 Task: Create a rule from the Recommended list, Task Added to this Project -> add SubTasks in the project AtlasLine with SubTasks Gather and Analyse Requirements , Design and Implement Solution , System Test and UAT , Release to Production / Go Live
Action: Mouse moved to (273, 371)
Screenshot: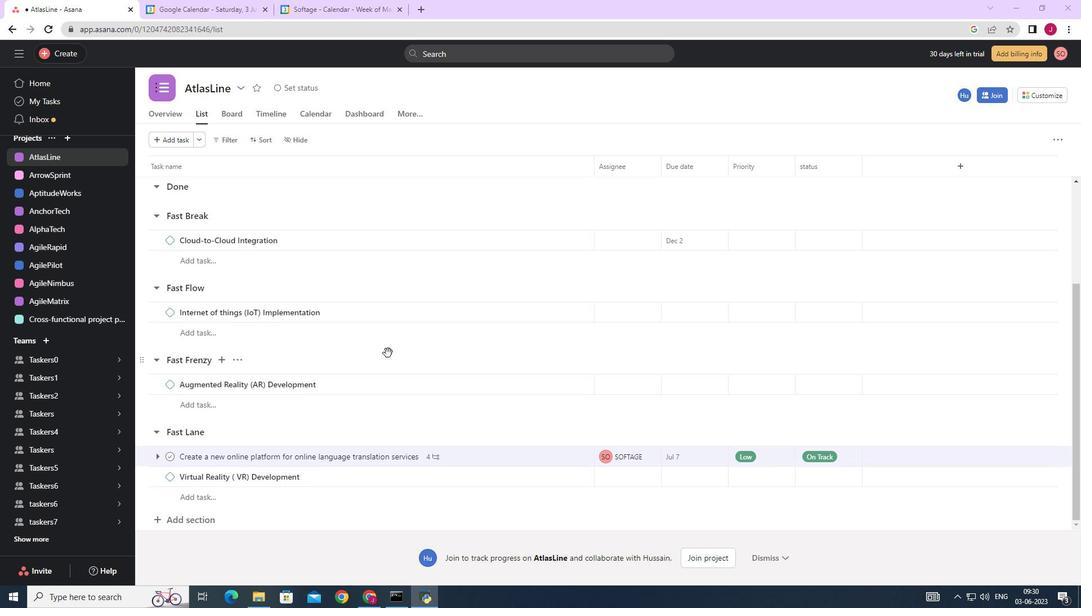 
Action: Mouse scrolled (273, 371) with delta (0, 0)
Screenshot: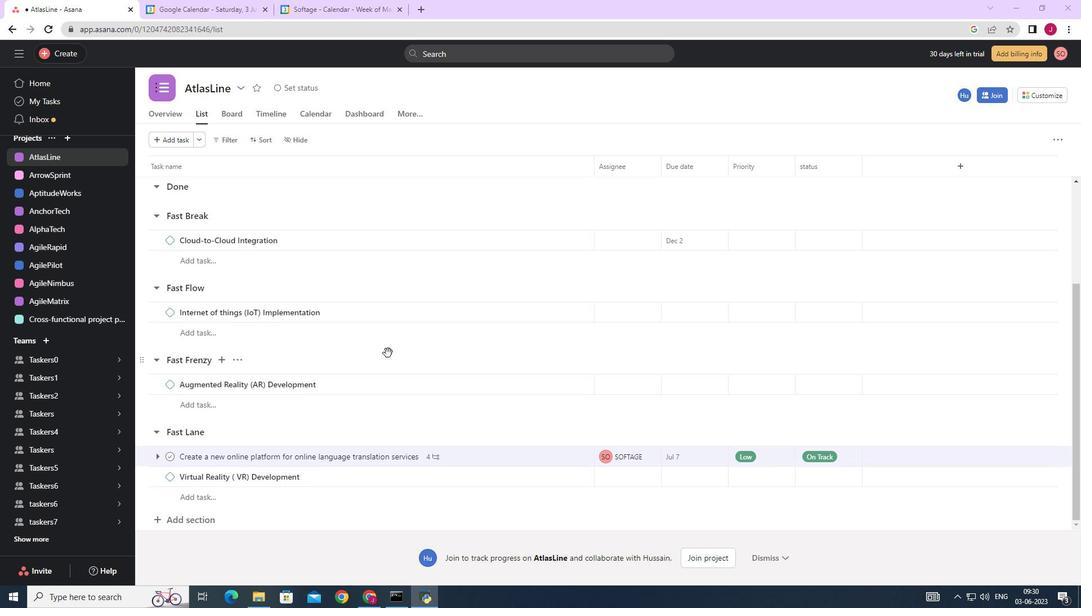 
Action: Mouse scrolled (273, 371) with delta (0, 0)
Screenshot: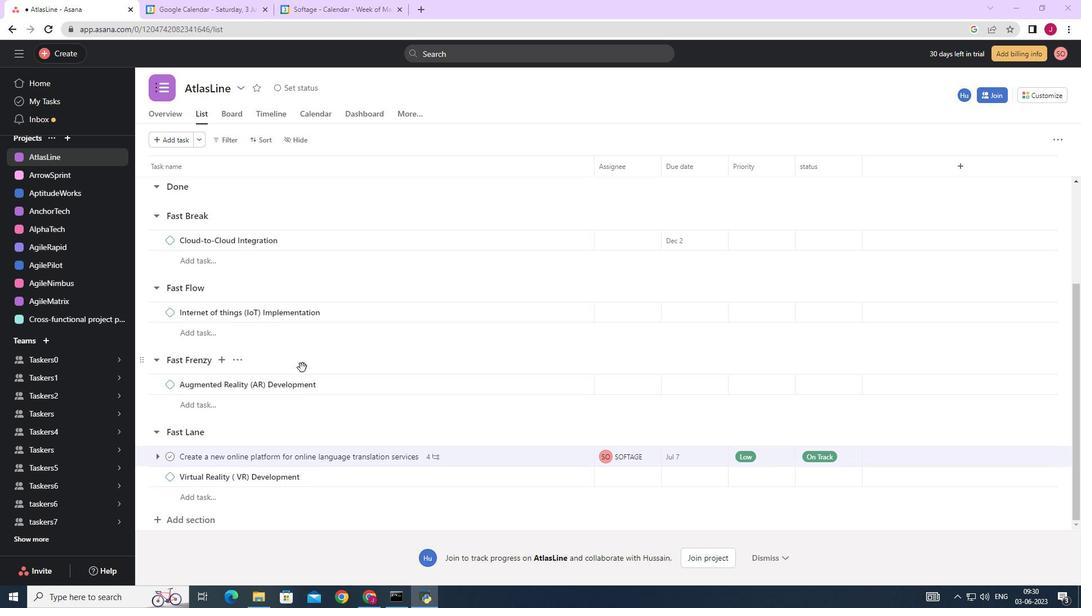 
Action: Mouse scrolled (273, 371) with delta (0, 0)
Screenshot: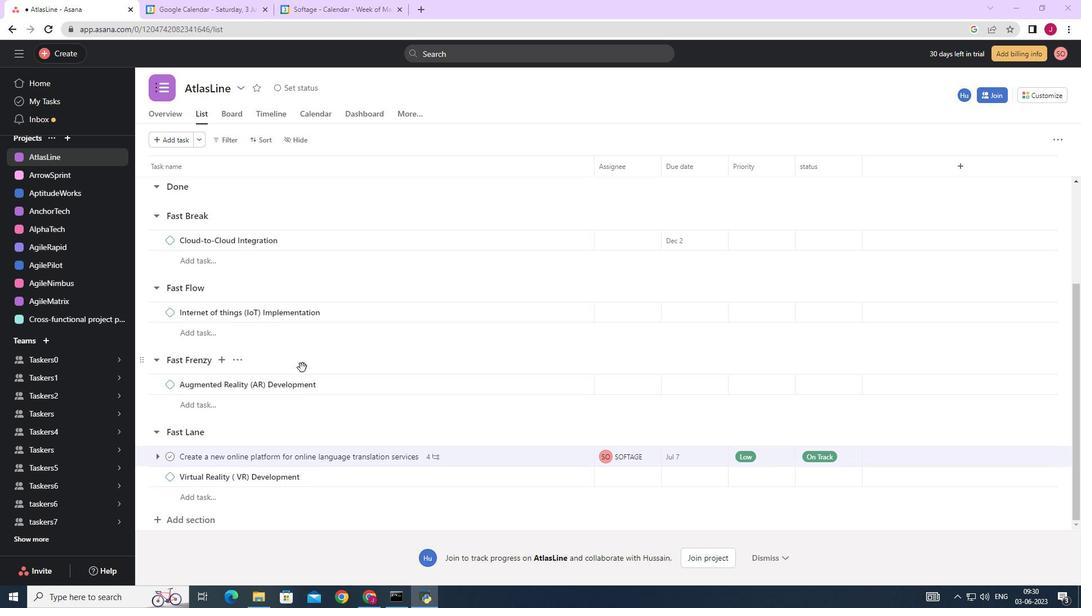 
Action: Mouse scrolled (273, 371) with delta (0, 0)
Screenshot: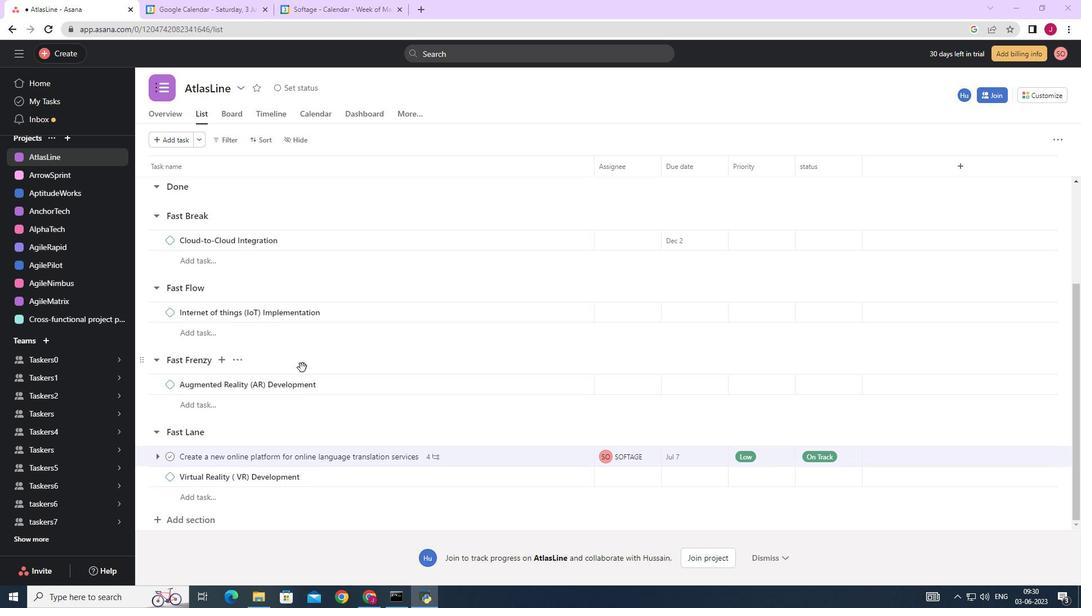 
Action: Mouse scrolled (273, 371) with delta (0, 0)
Screenshot: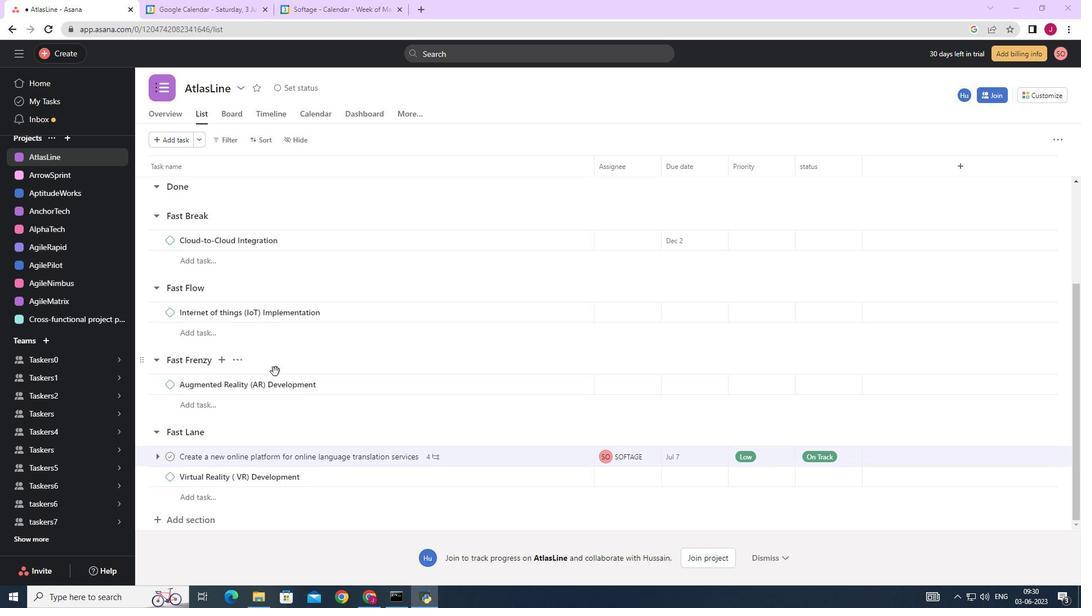 
Action: Mouse moved to (389, 366)
Screenshot: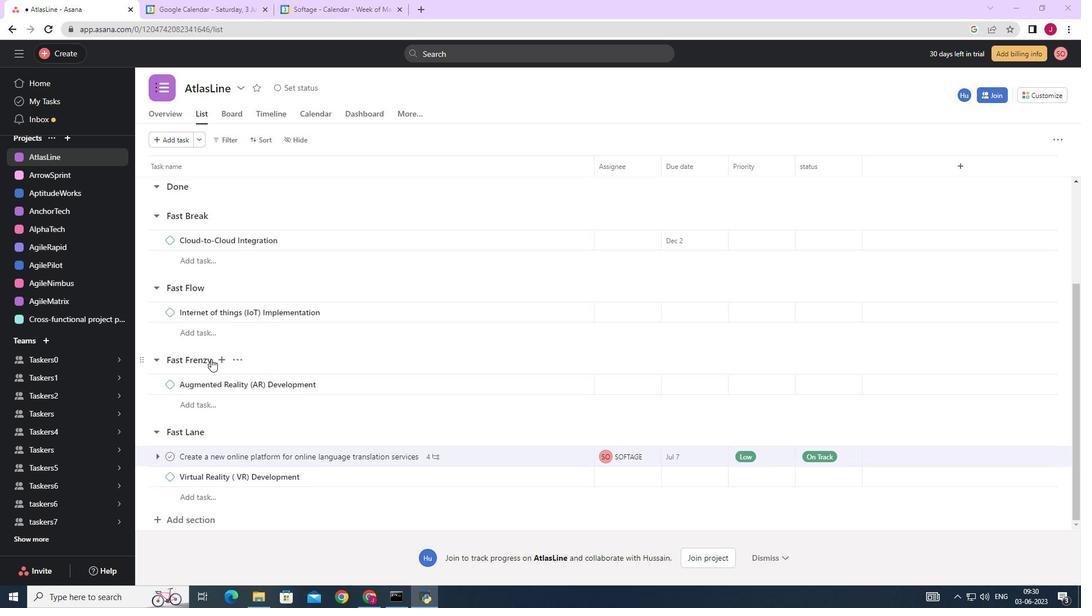 
Action: Mouse scrolled (389, 366) with delta (0, 0)
Screenshot: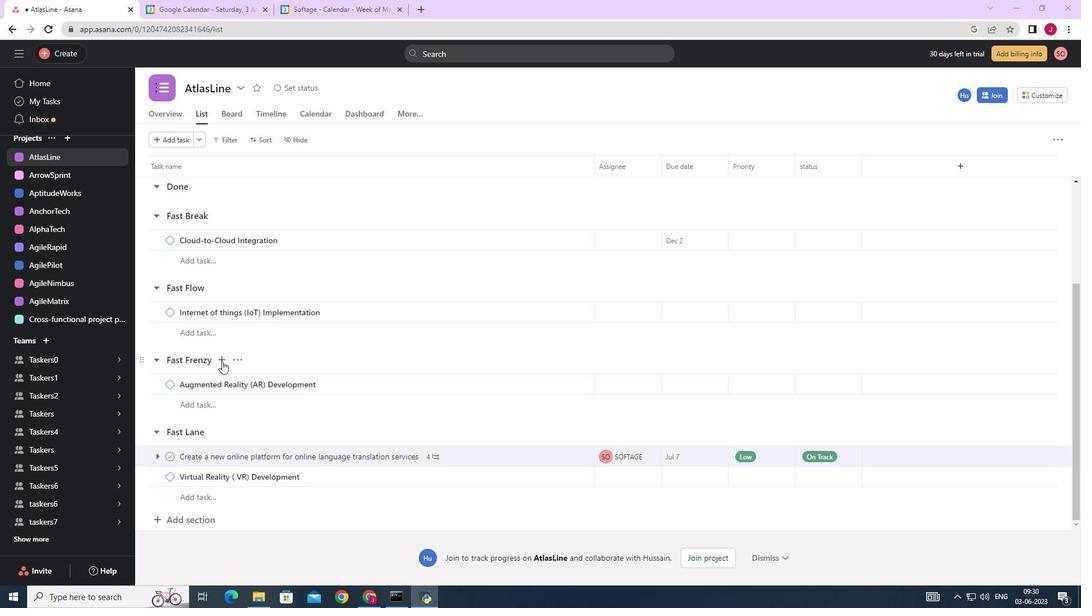 
Action: Mouse moved to (391, 364)
Screenshot: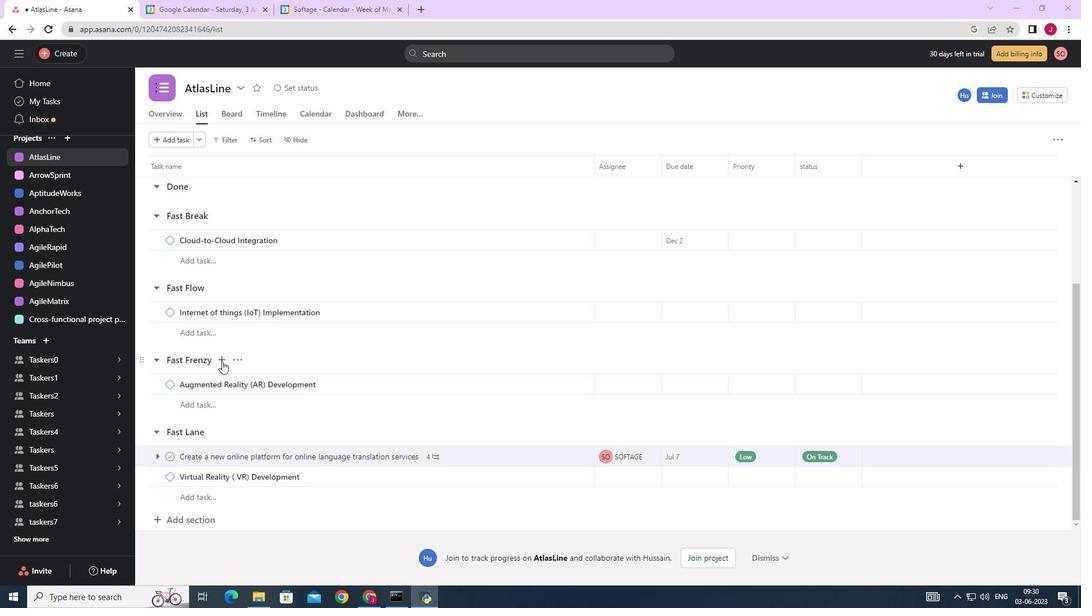 
Action: Mouse scrolled (390, 364) with delta (0, 0)
Screenshot: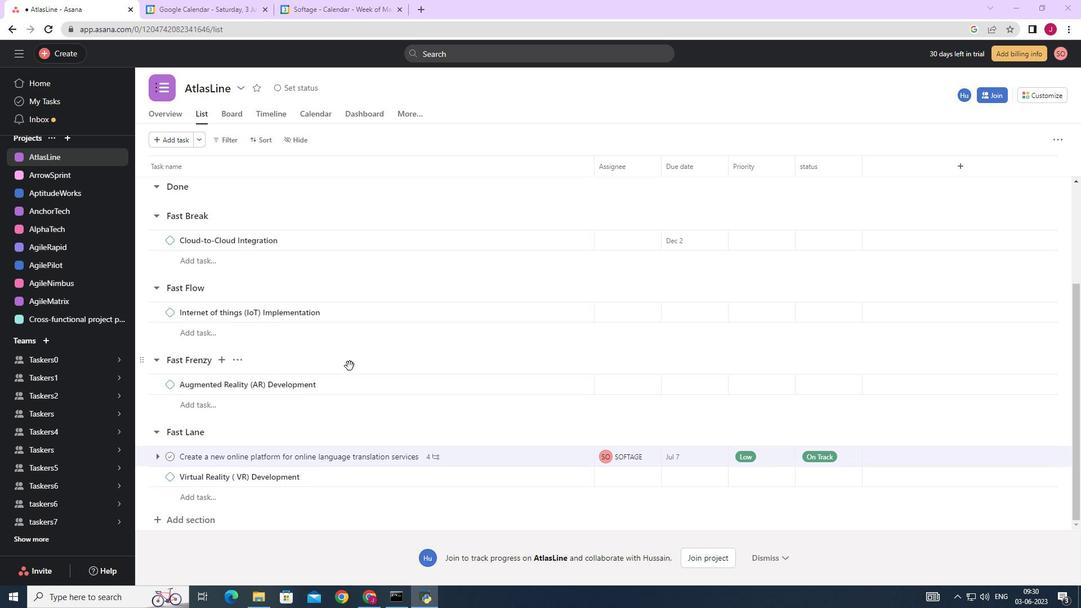 
Action: Mouse moved to (1039, 96)
Screenshot: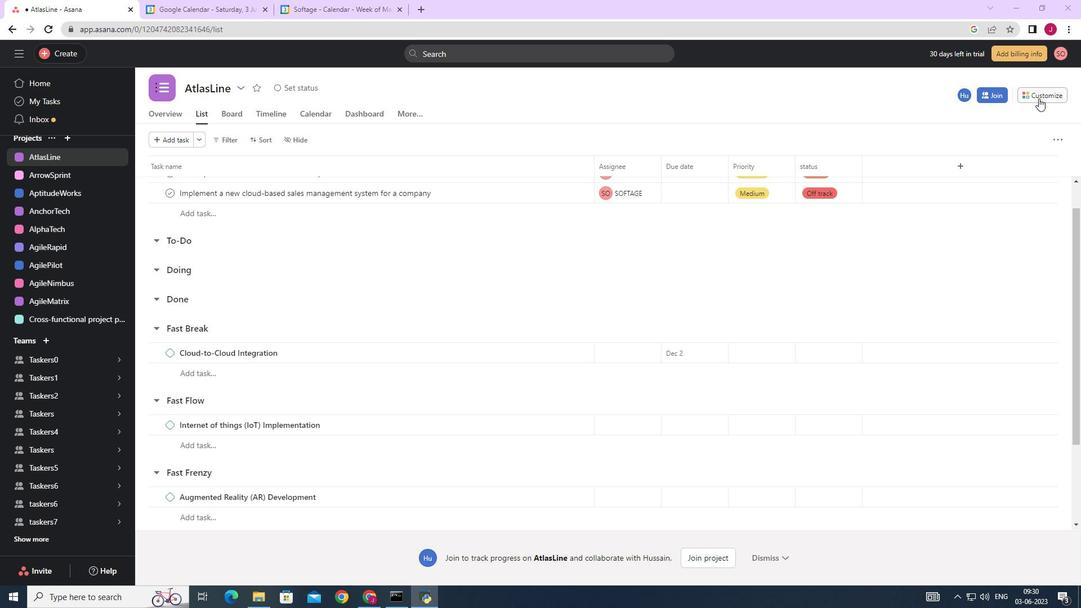 
Action: Mouse pressed left at (1039, 96)
Screenshot: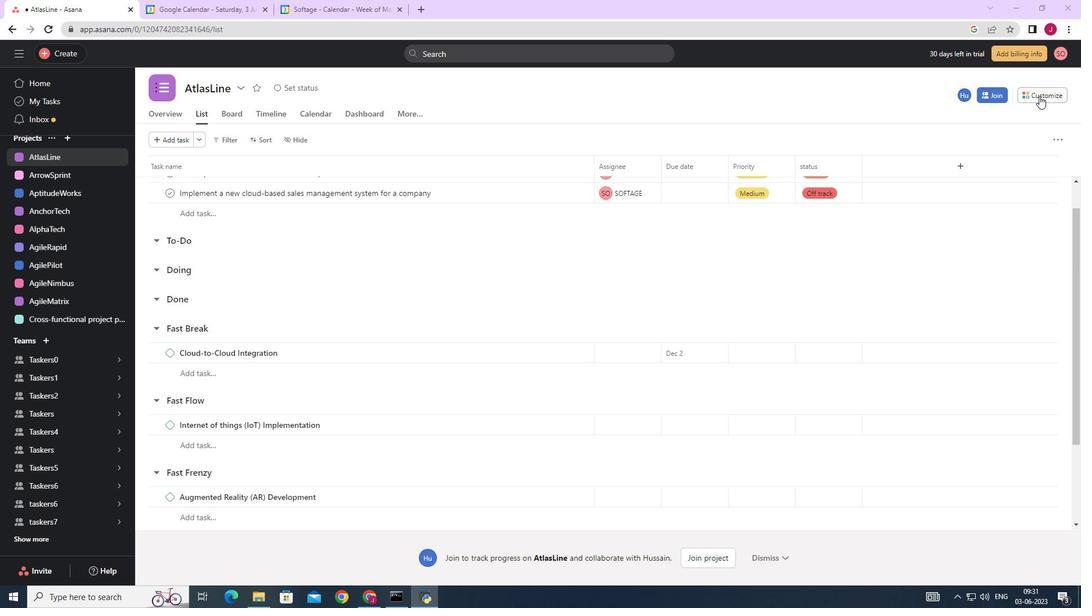 
Action: Mouse moved to (831, 250)
Screenshot: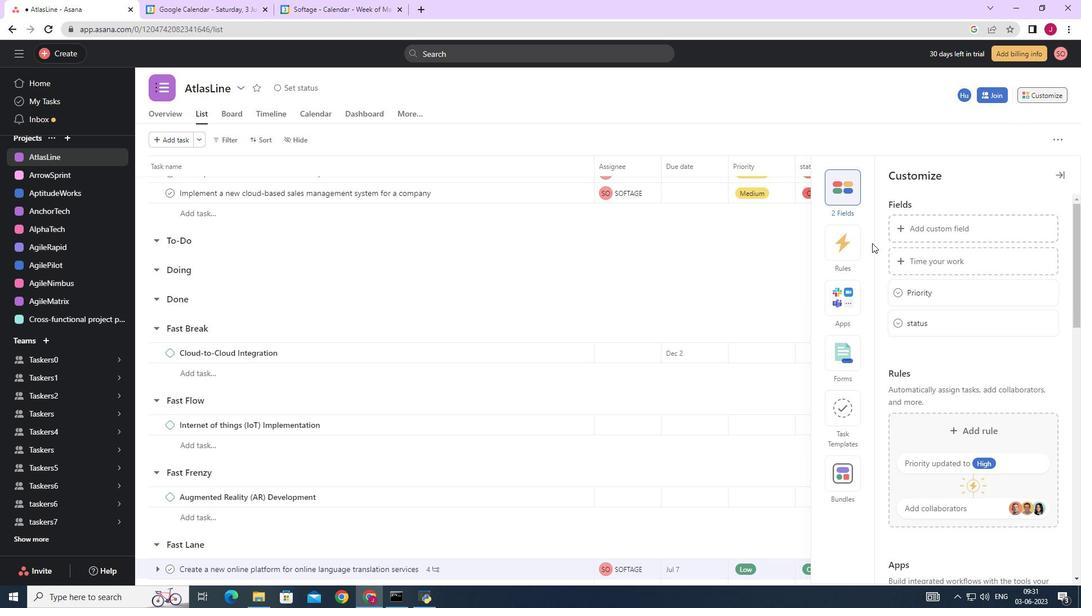 
Action: Mouse pressed left at (831, 250)
Screenshot: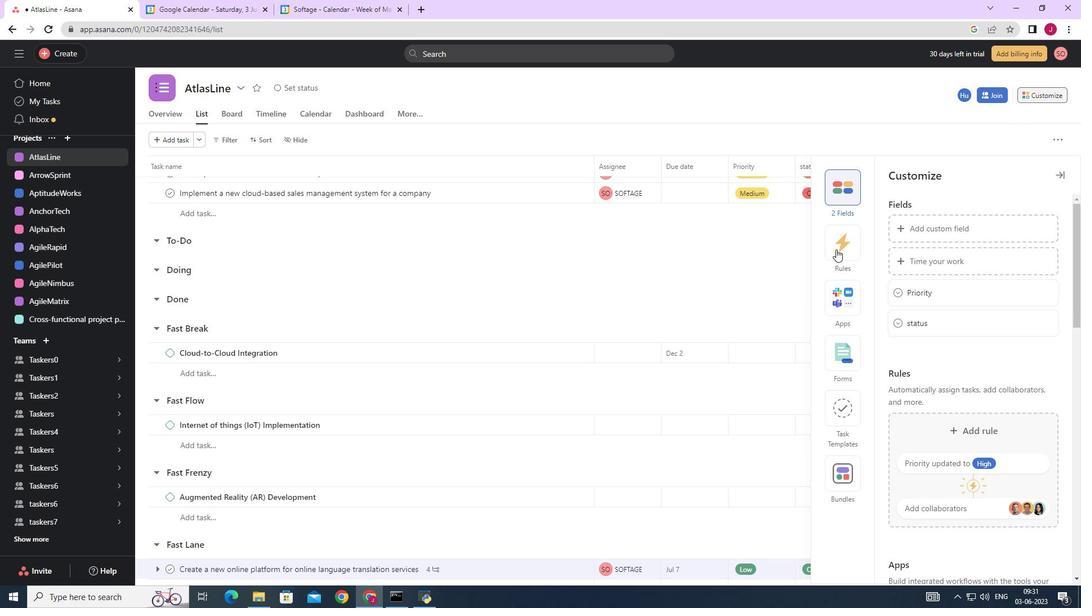 
Action: Mouse moved to (853, 249)
Screenshot: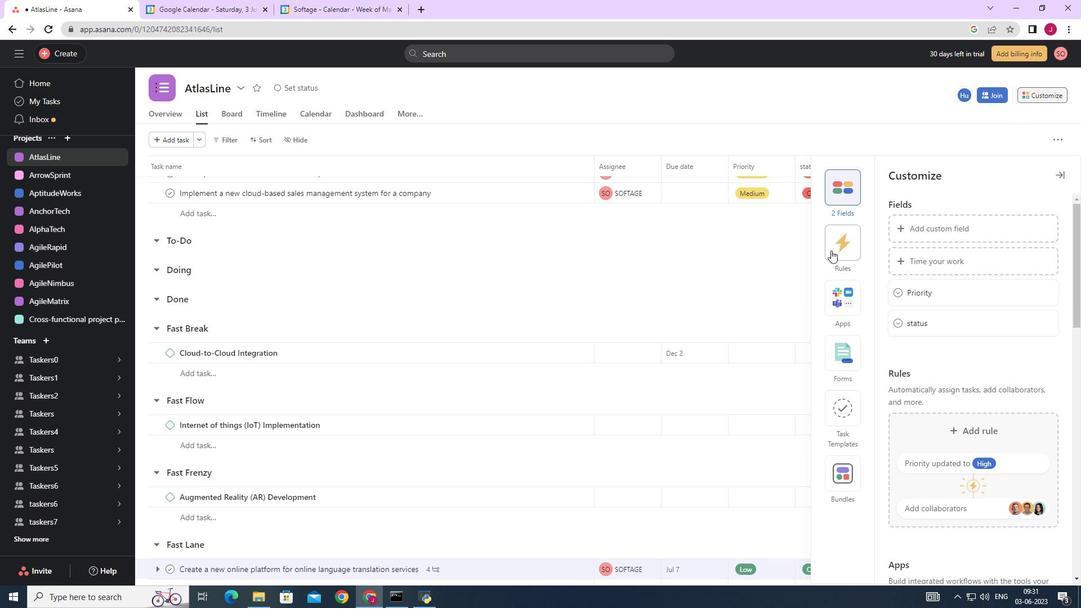 
Action: Mouse pressed left at (853, 249)
Screenshot: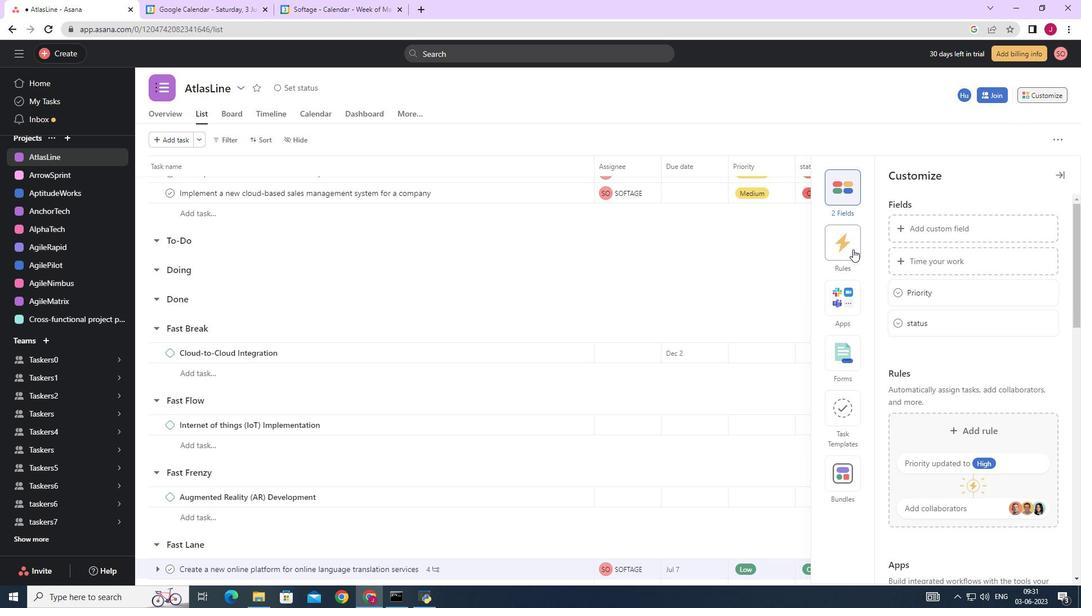 
Action: Mouse moved to (918, 262)
Screenshot: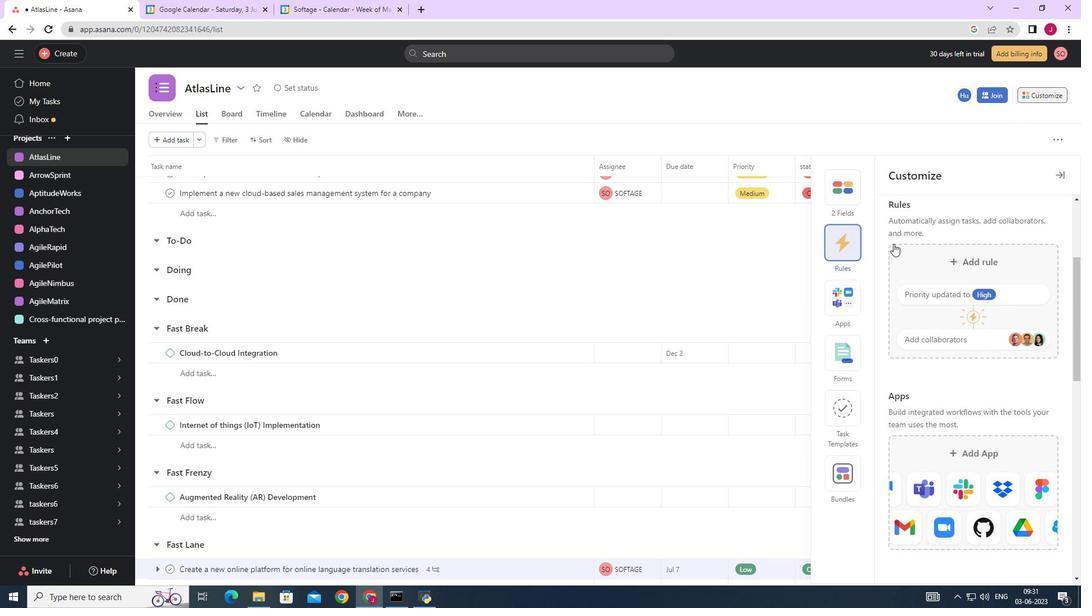 
Action: Mouse pressed left at (918, 262)
Screenshot: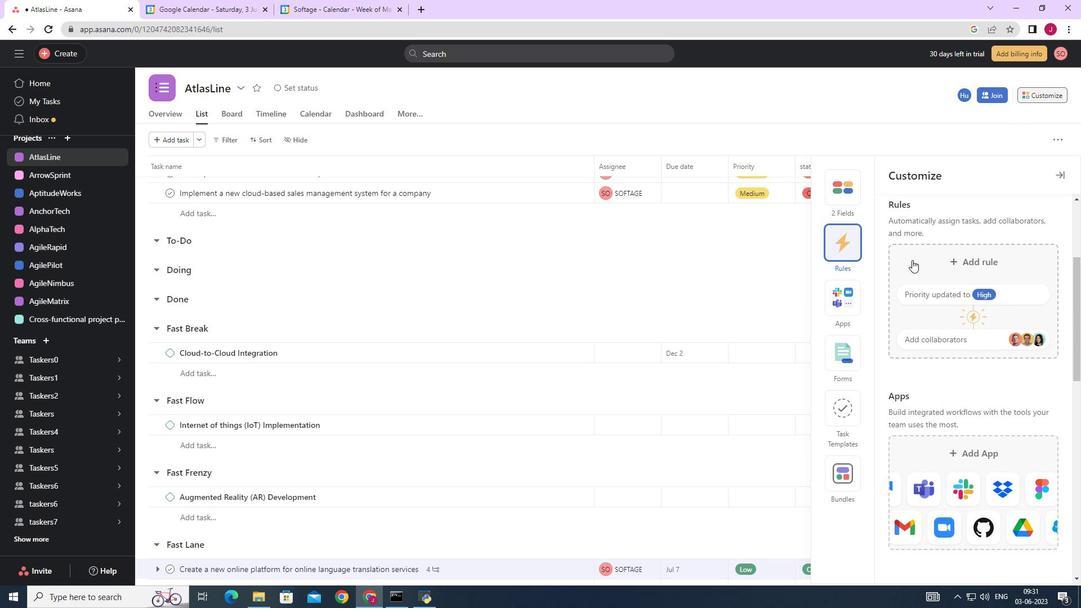 
Action: Mouse moved to (407, 186)
Screenshot: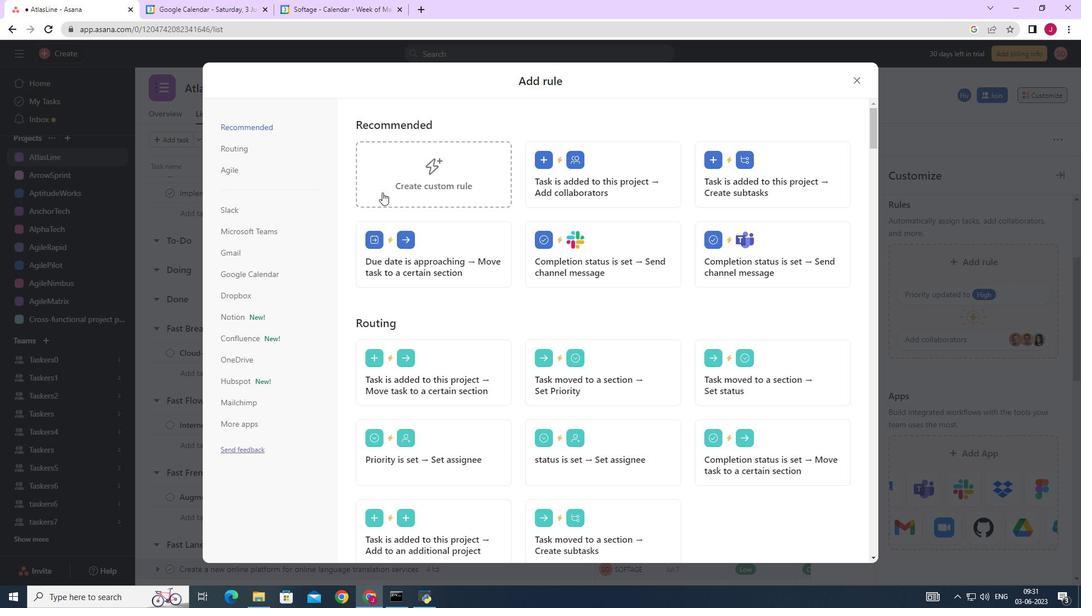 
Action: Mouse pressed left at (407, 186)
Screenshot: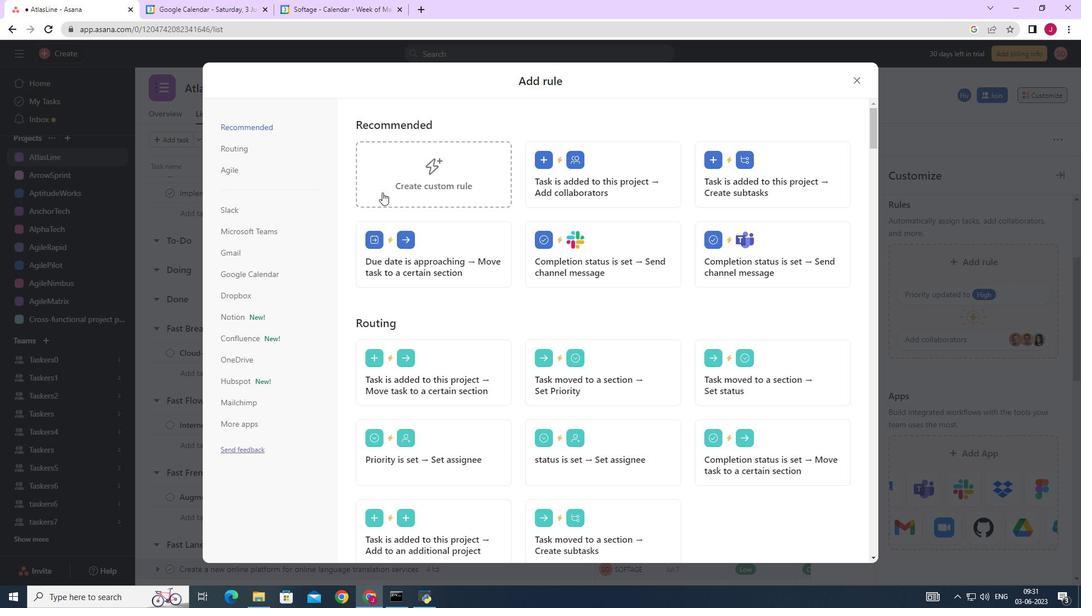 
Action: Mouse moved to (498, 279)
Screenshot: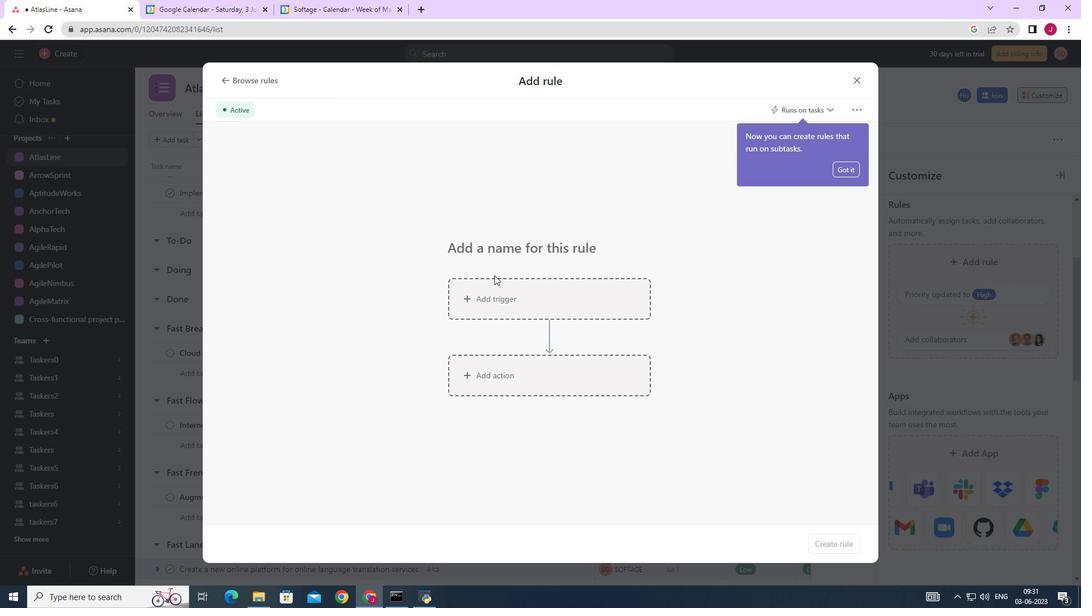 
Action: Mouse pressed left at (498, 279)
Screenshot: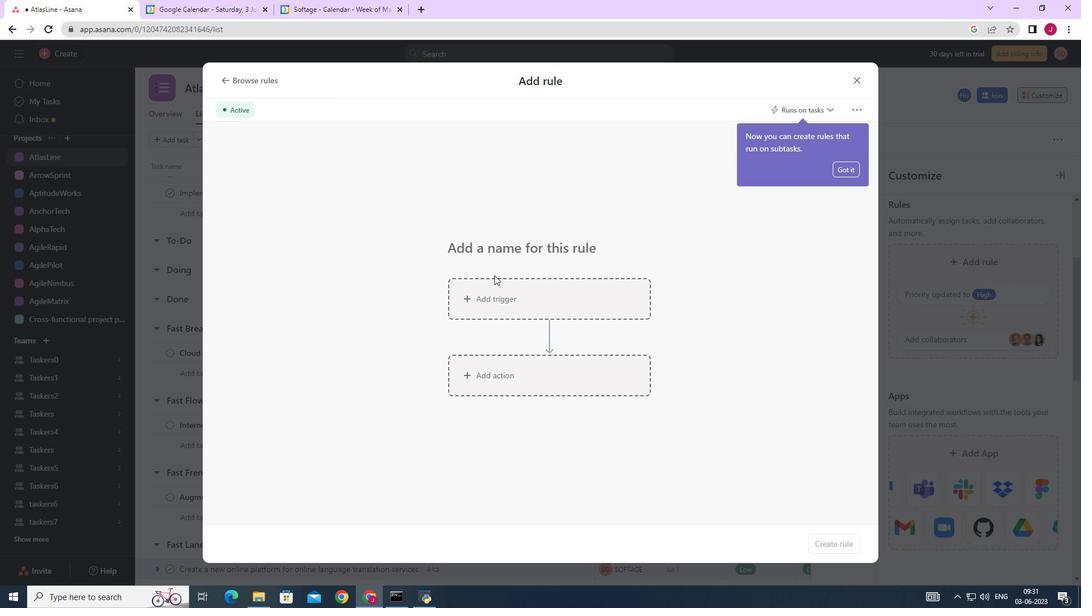 
Action: Mouse moved to (500, 385)
Screenshot: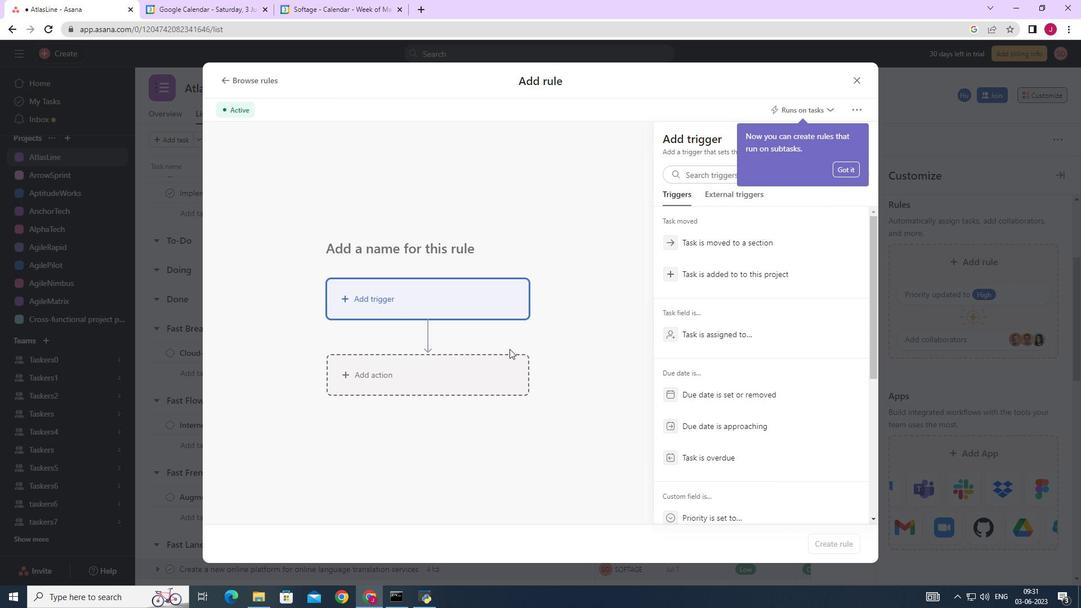 
Action: Mouse pressed left at (500, 385)
Screenshot: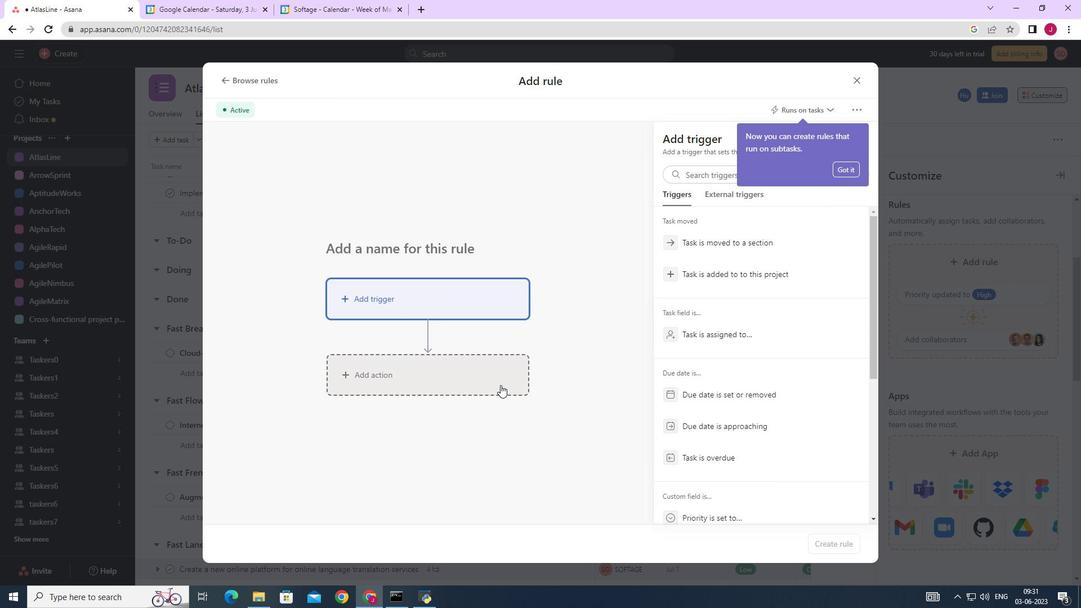 
Action: Mouse moved to (724, 329)
Screenshot: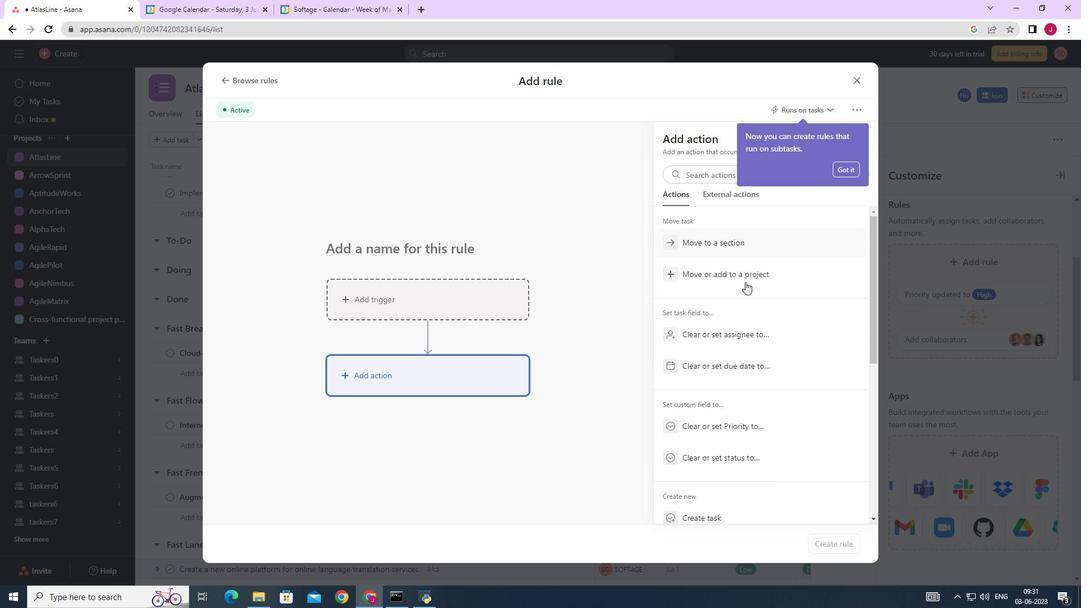 
Action: Mouse scrolled (724, 328) with delta (0, 0)
Screenshot: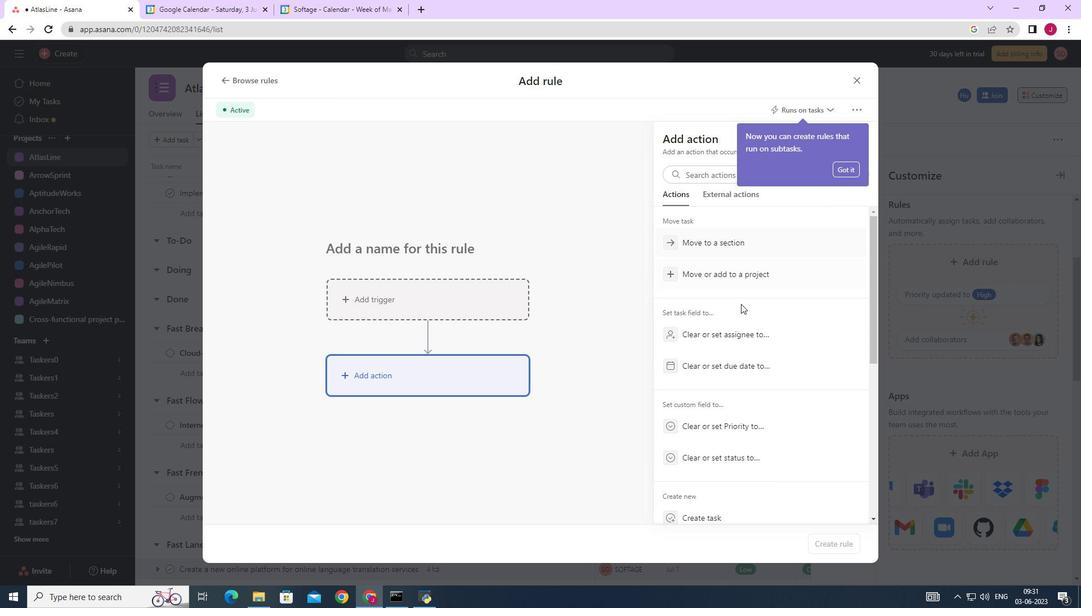 
Action: Mouse scrolled (724, 328) with delta (0, 0)
Screenshot: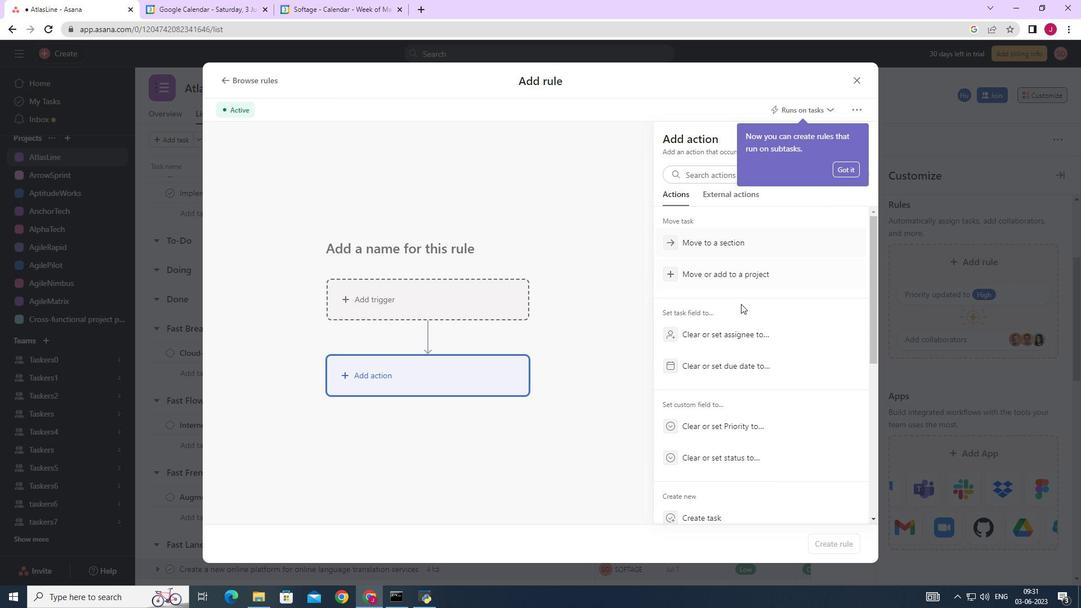 
Action: Mouse scrolled (724, 328) with delta (0, 0)
Screenshot: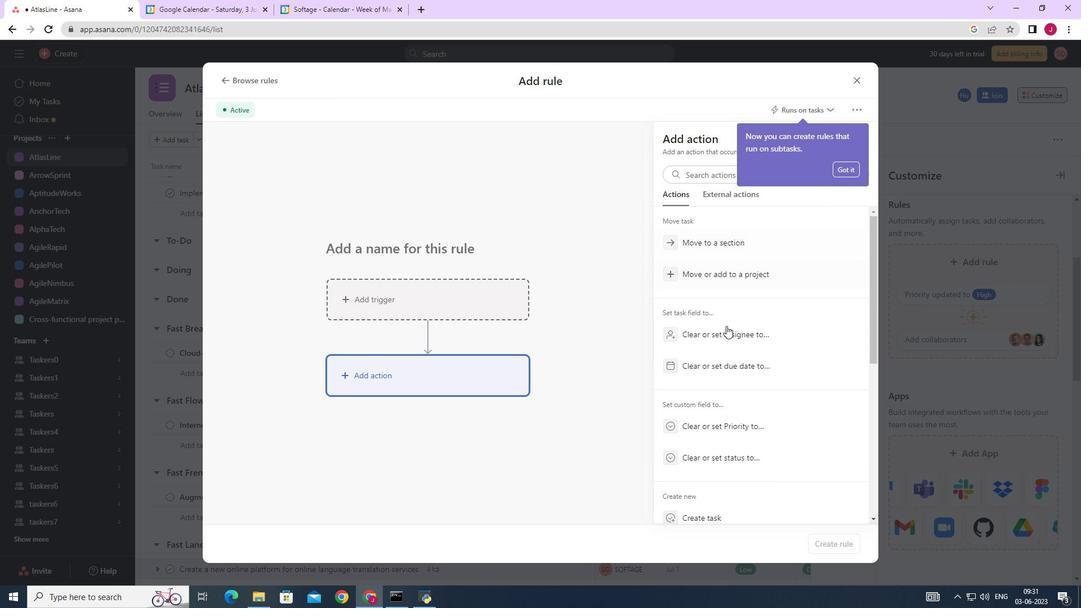 
Action: Mouse moved to (723, 330)
Screenshot: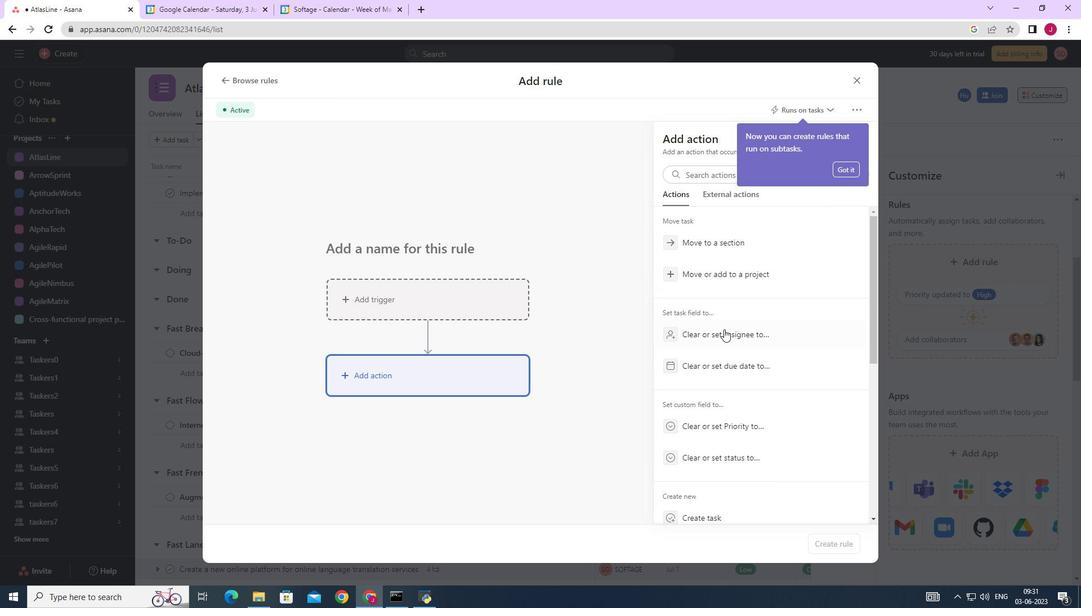 
Action: Mouse scrolled (724, 329) with delta (0, 0)
Screenshot: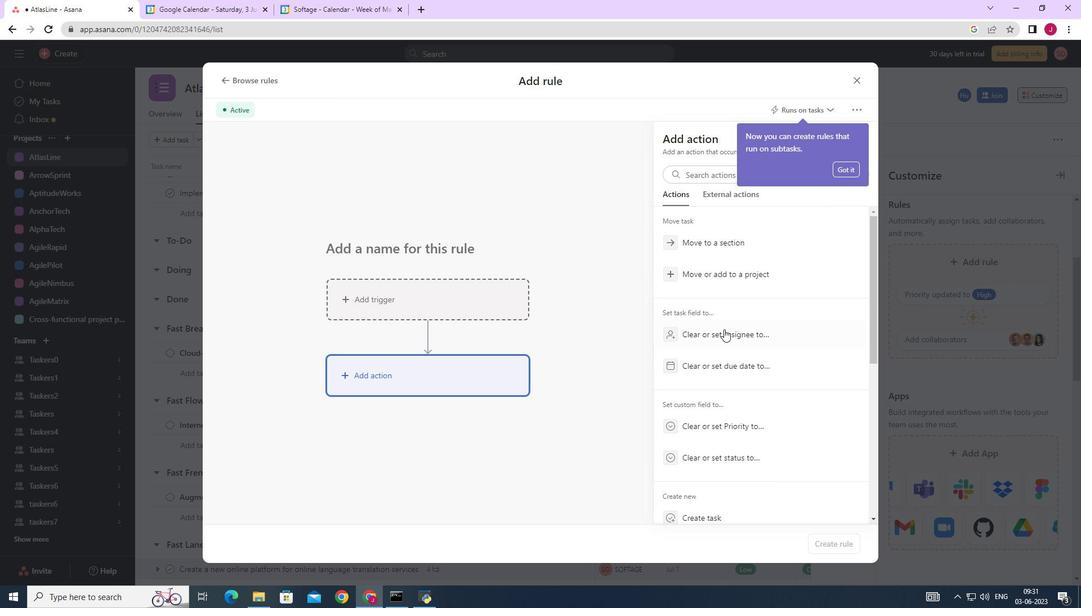 
Action: Mouse moved to (714, 327)
Screenshot: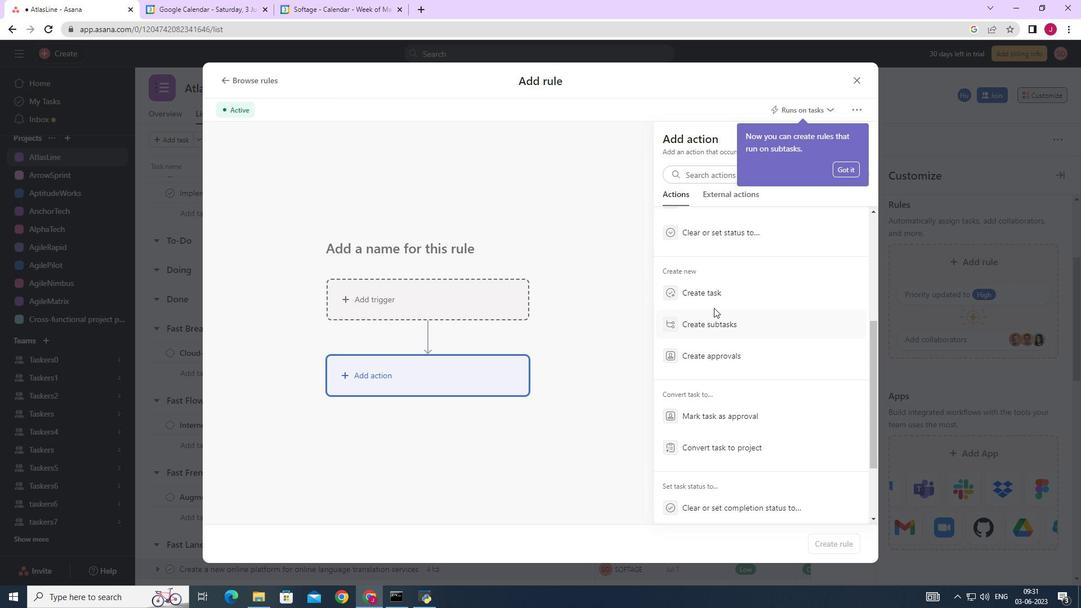 
Action: Mouse pressed left at (714, 327)
Screenshot: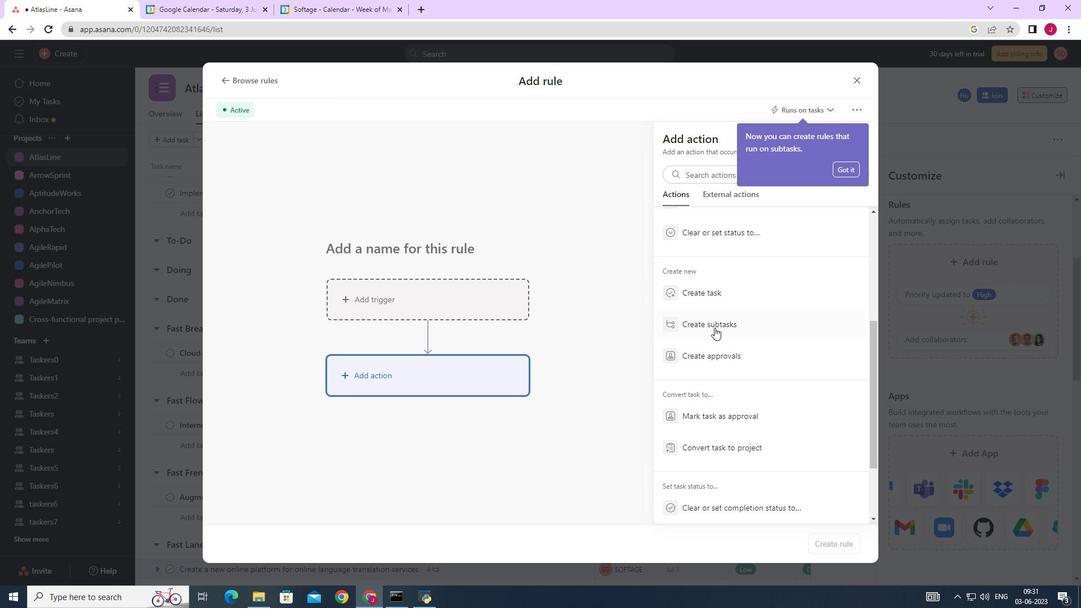 
Action: Mouse moved to (862, 80)
Screenshot: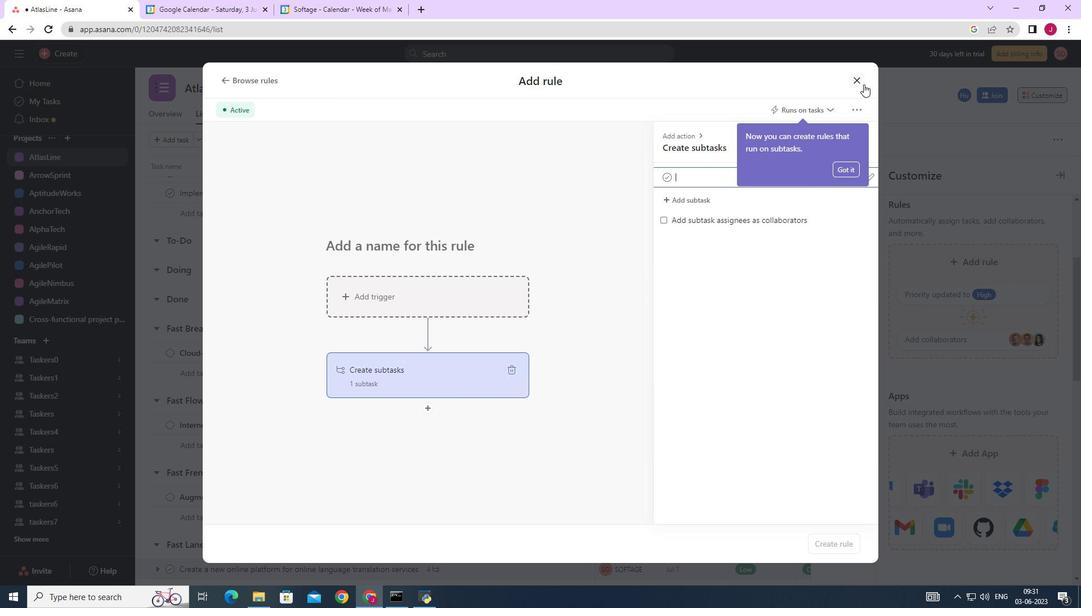 
Action: Mouse pressed left at (862, 80)
Screenshot: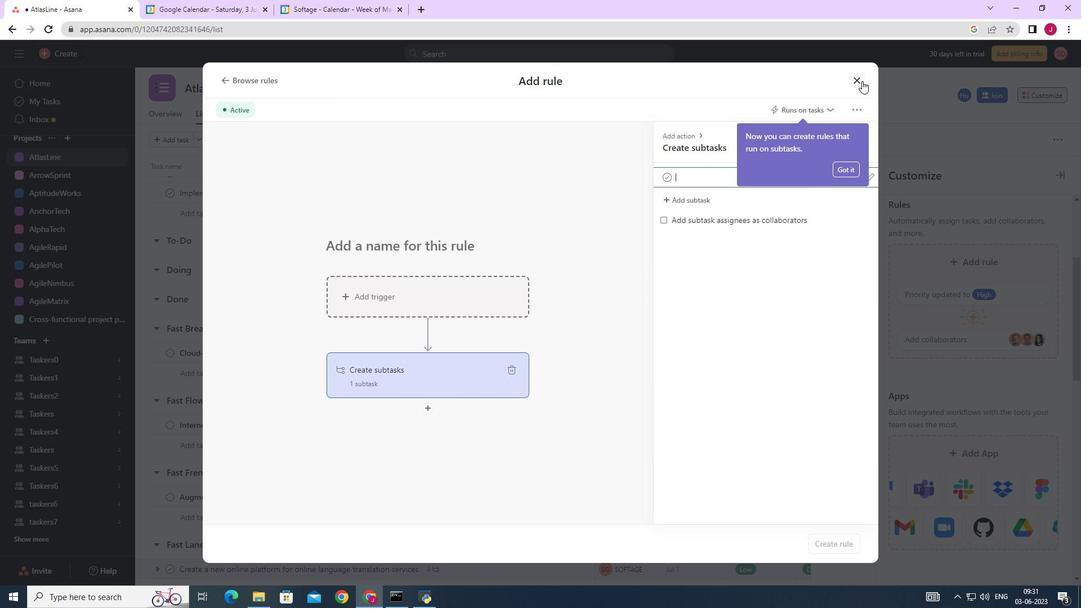 
Action: Mouse moved to (849, 251)
Screenshot: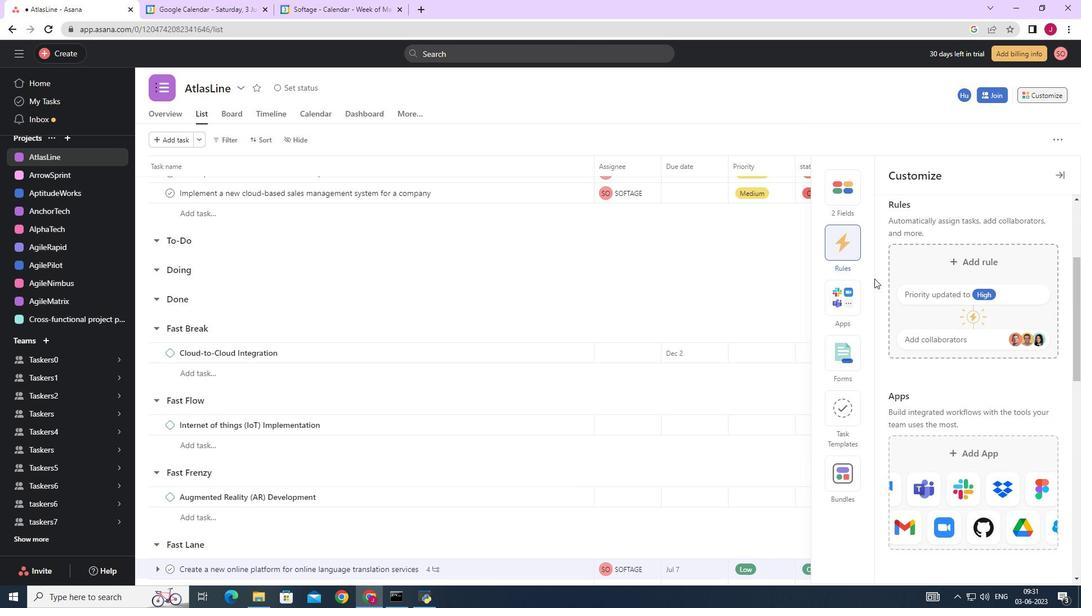 
Action: Mouse pressed left at (849, 251)
Screenshot: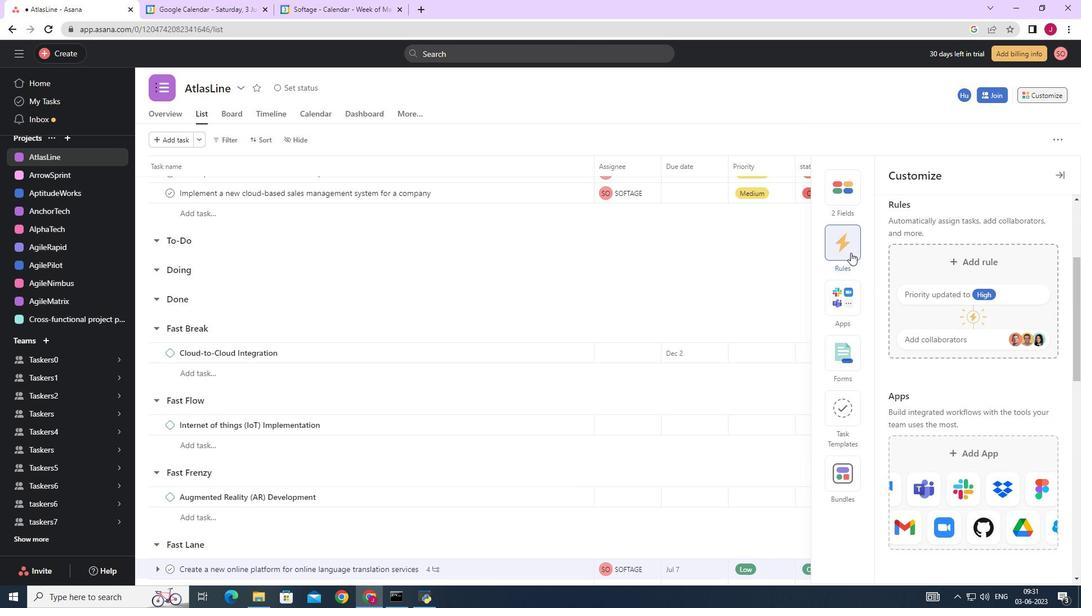 
Action: Mouse moved to (928, 277)
Screenshot: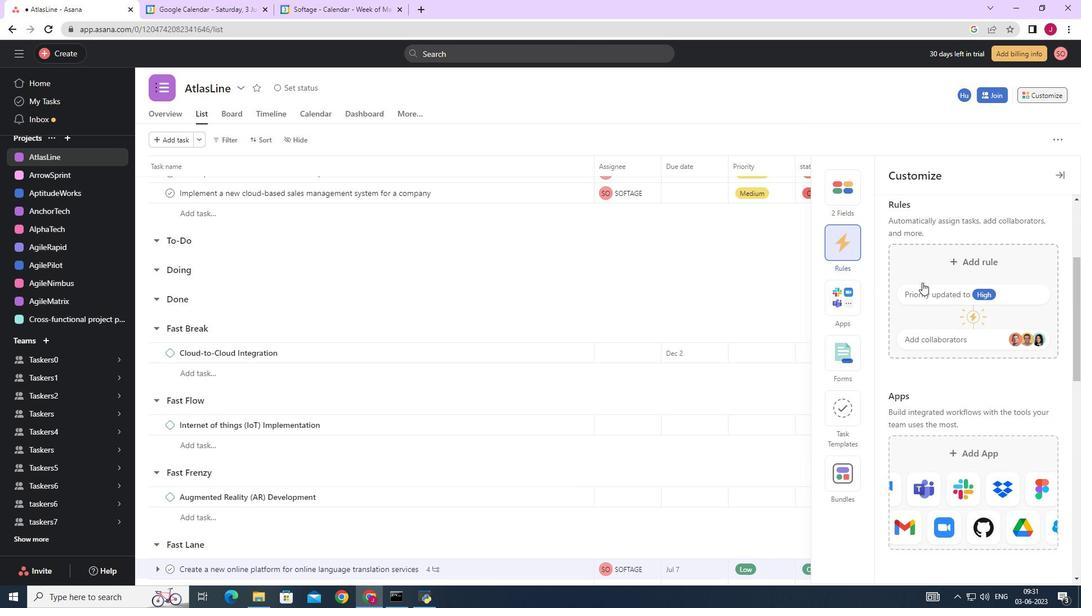 
Action: Mouse pressed left at (928, 277)
Screenshot: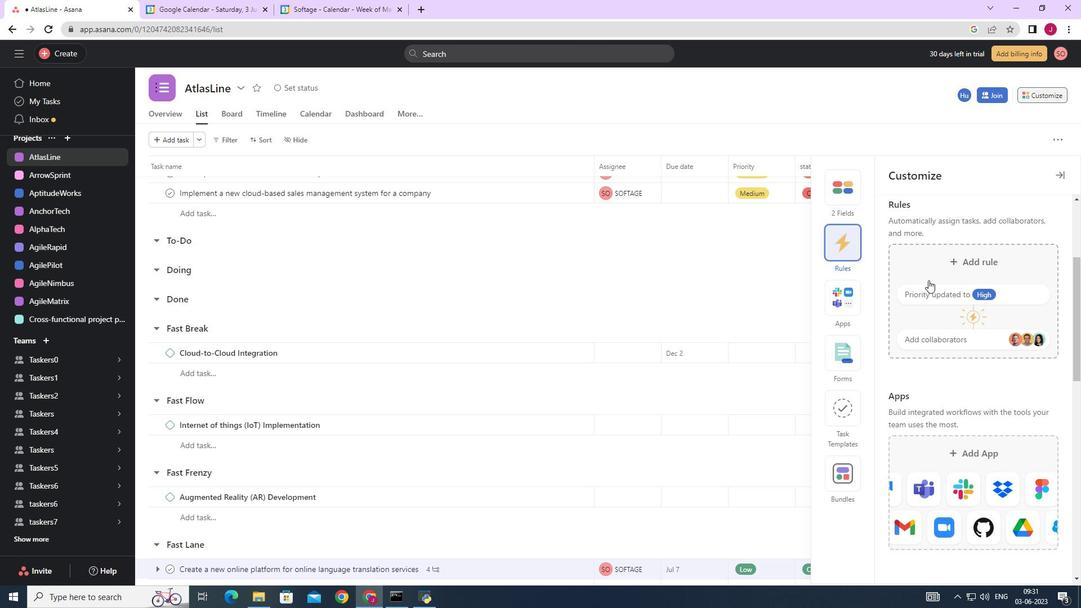 
Action: Mouse moved to (441, 187)
Screenshot: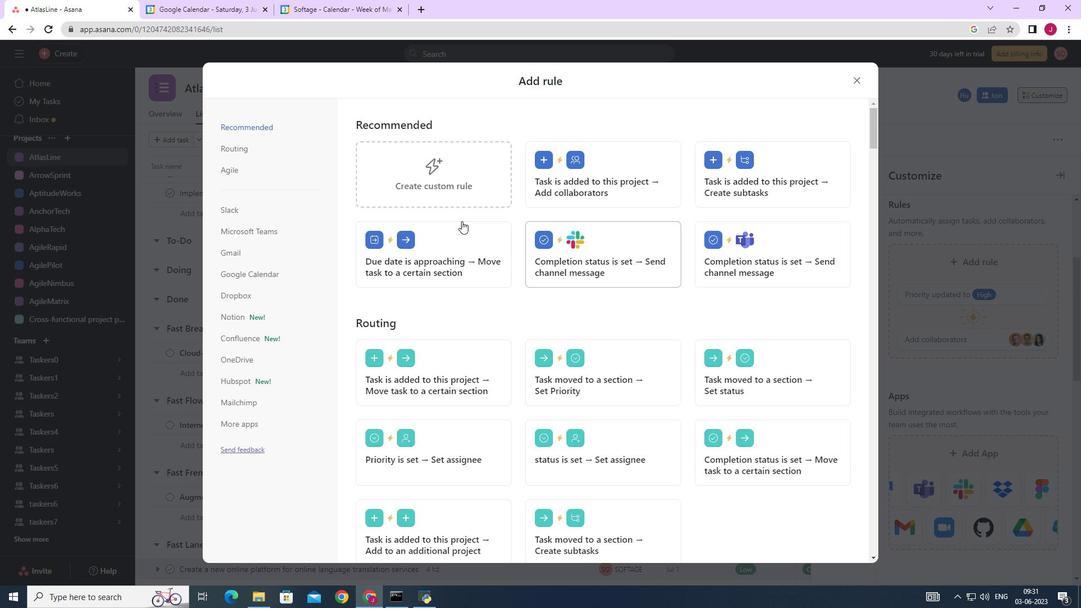 
Action: Mouse pressed left at (441, 187)
Screenshot: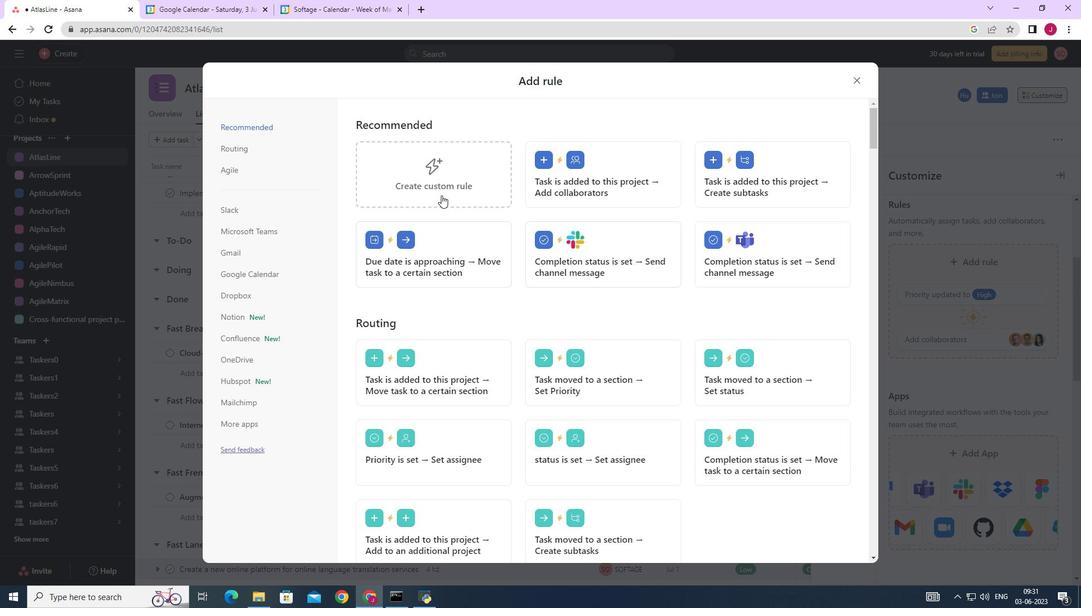 
Action: Mouse moved to (585, 293)
Screenshot: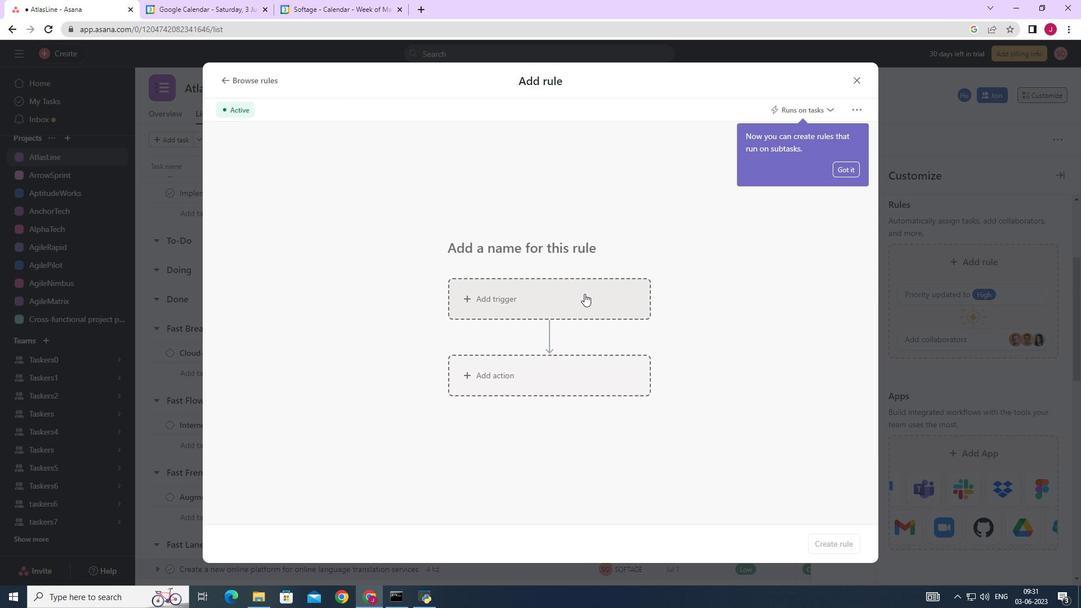 
Action: Mouse pressed left at (585, 293)
Screenshot: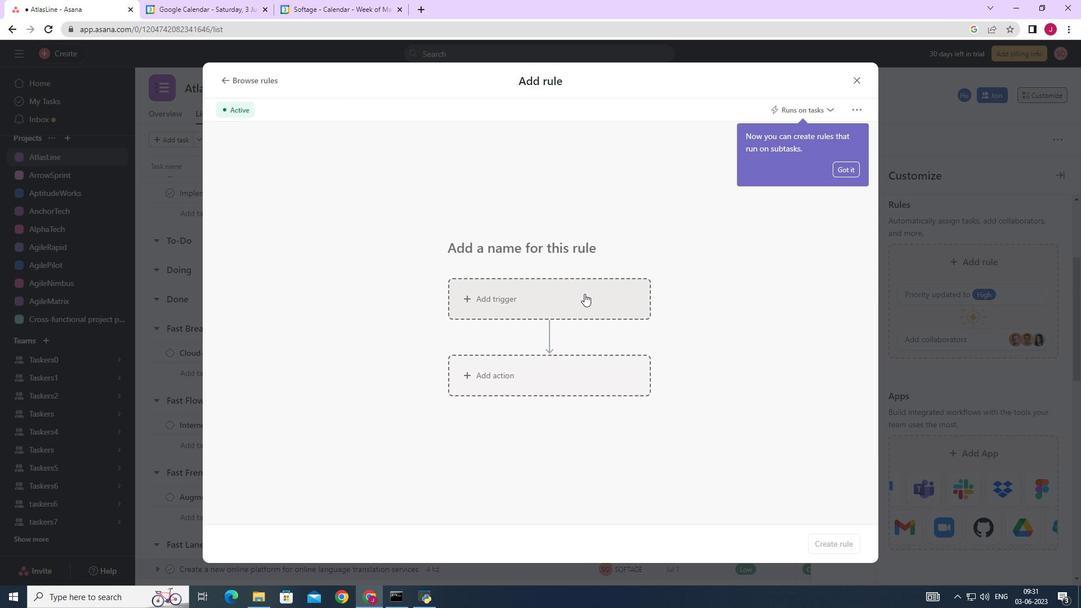 
Action: Mouse moved to (490, 370)
Screenshot: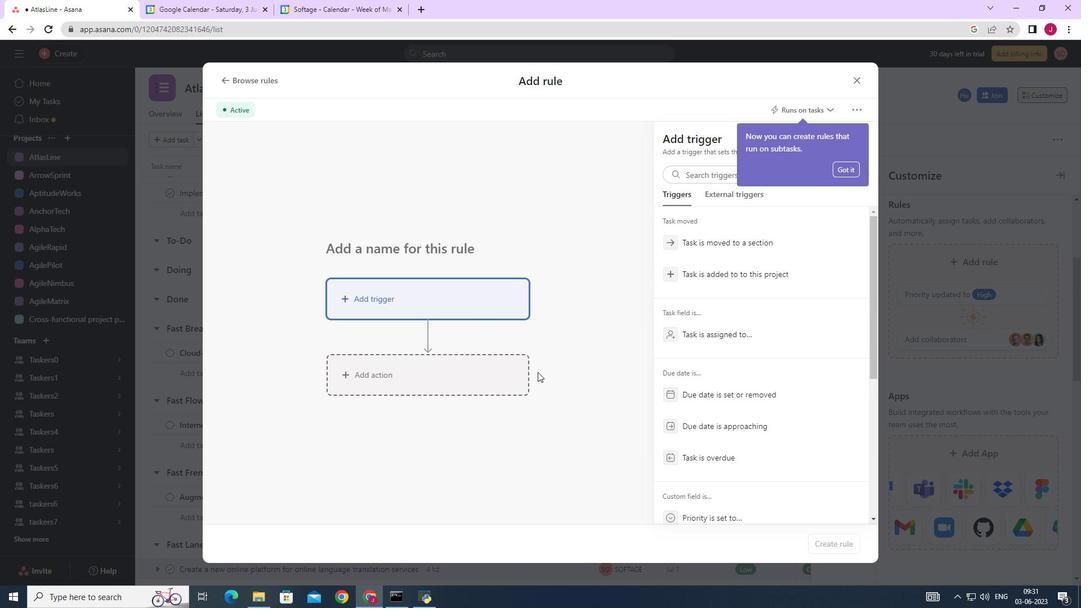 
Action: Mouse pressed left at (490, 370)
Screenshot: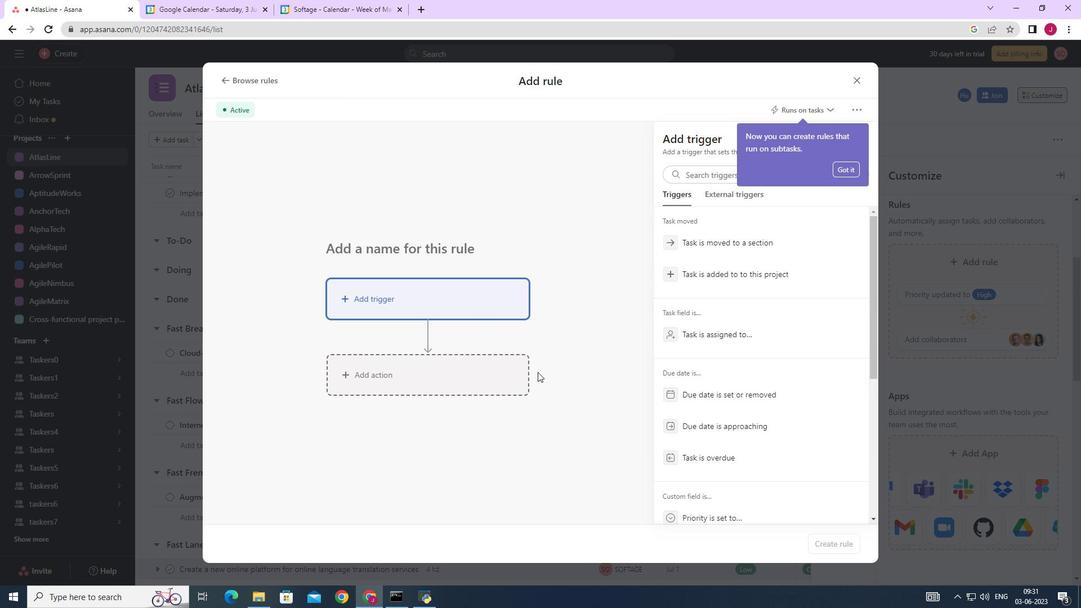 
Action: Mouse moved to (699, 430)
Screenshot: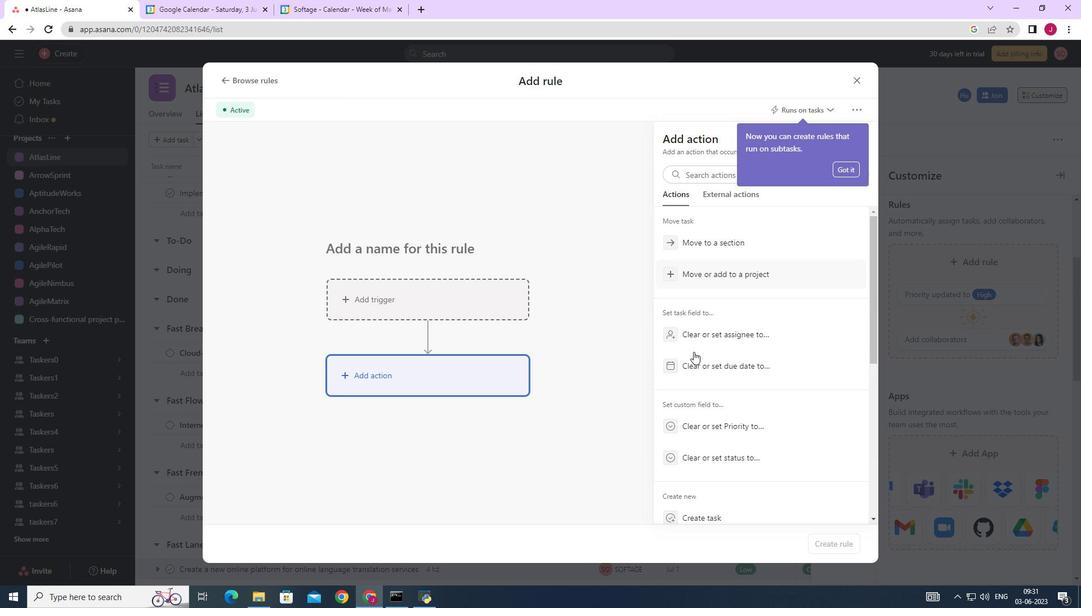 
Action: Mouse pressed left at (699, 430)
Screenshot: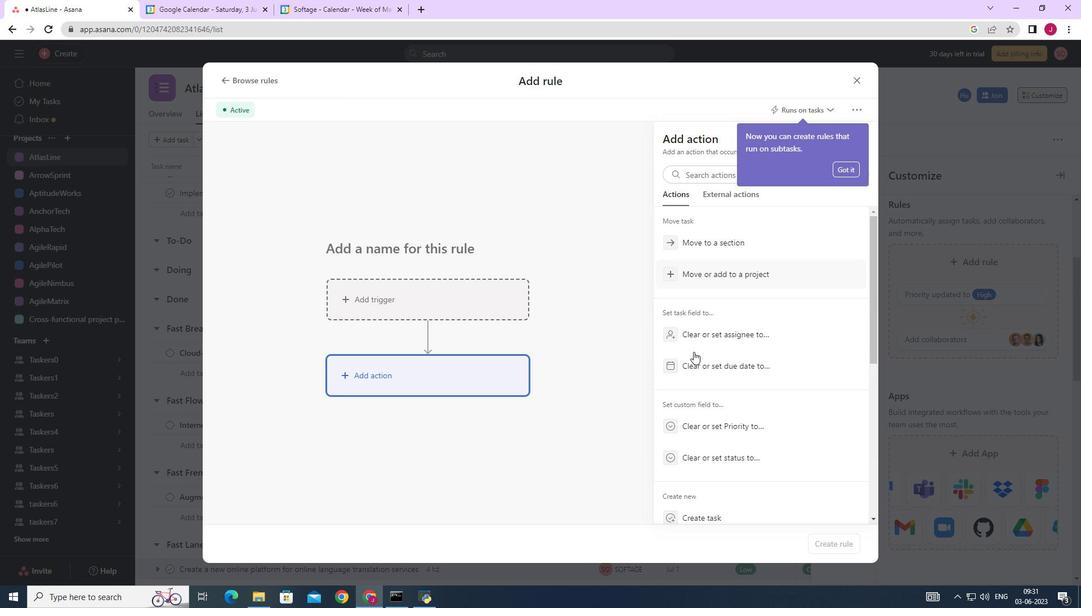 
Action: Mouse moved to (701, 440)
Screenshot: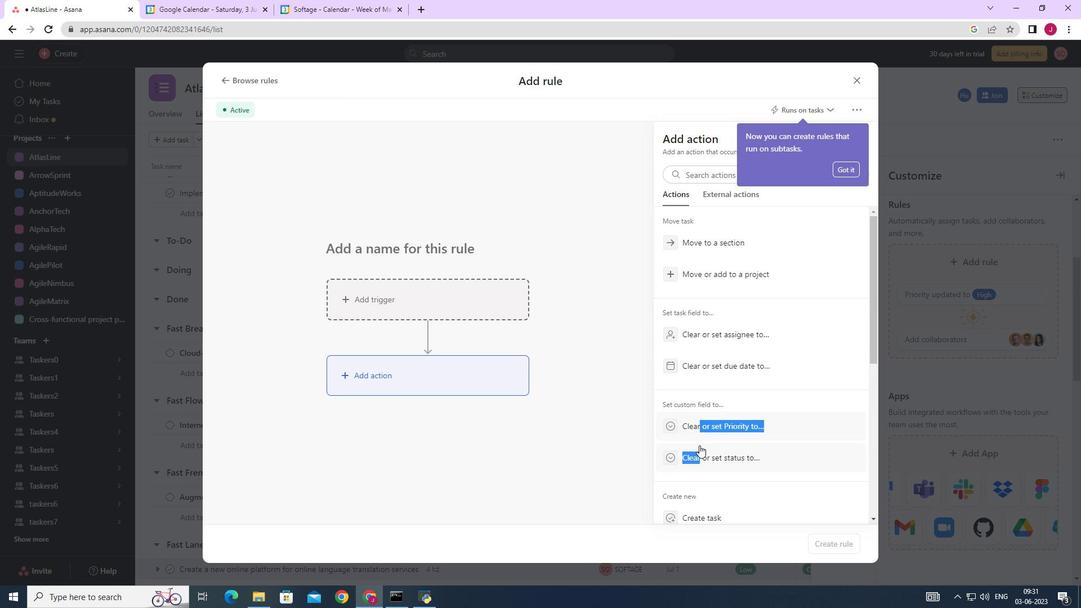 
Action: Mouse scrolled (701, 440) with delta (0, 0)
Screenshot: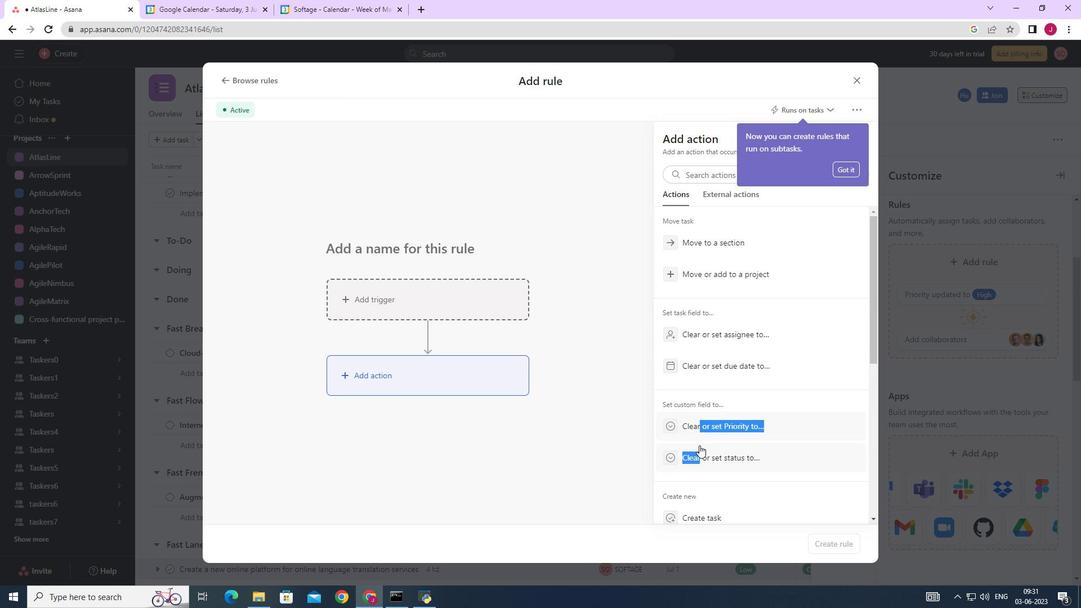 
Action: Mouse scrolled (701, 440) with delta (0, 0)
Screenshot: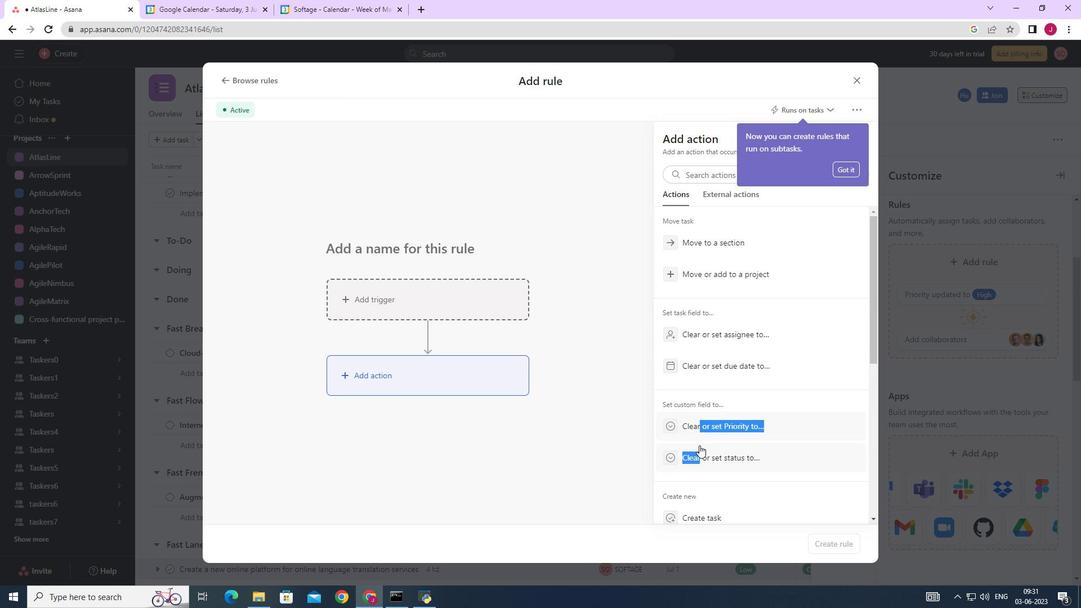 
Action: Mouse scrolled (701, 440) with delta (0, 0)
Screenshot: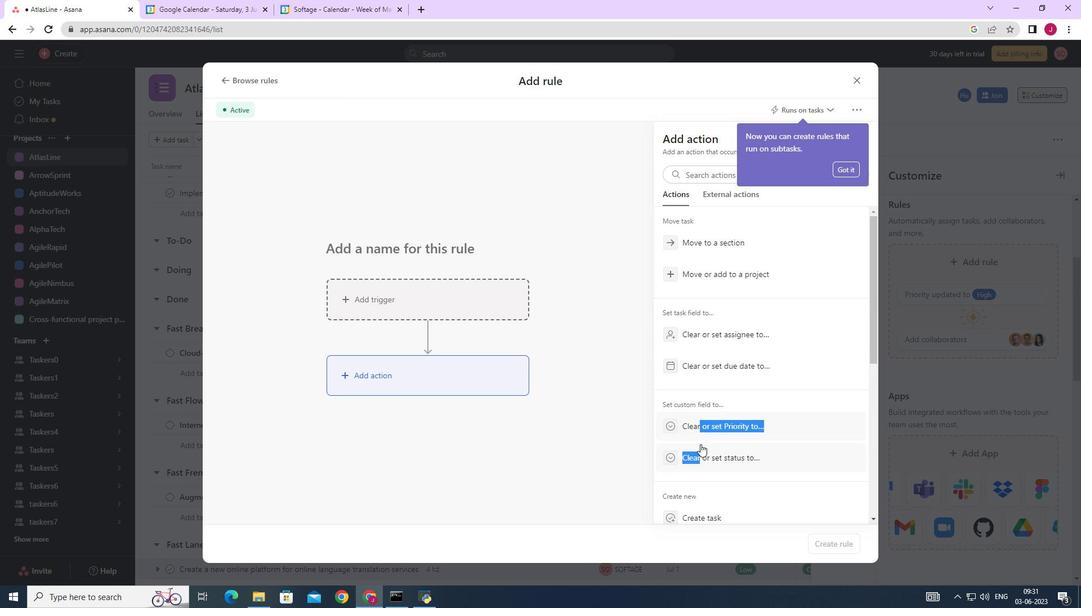 
Action: Mouse moved to (706, 380)
Screenshot: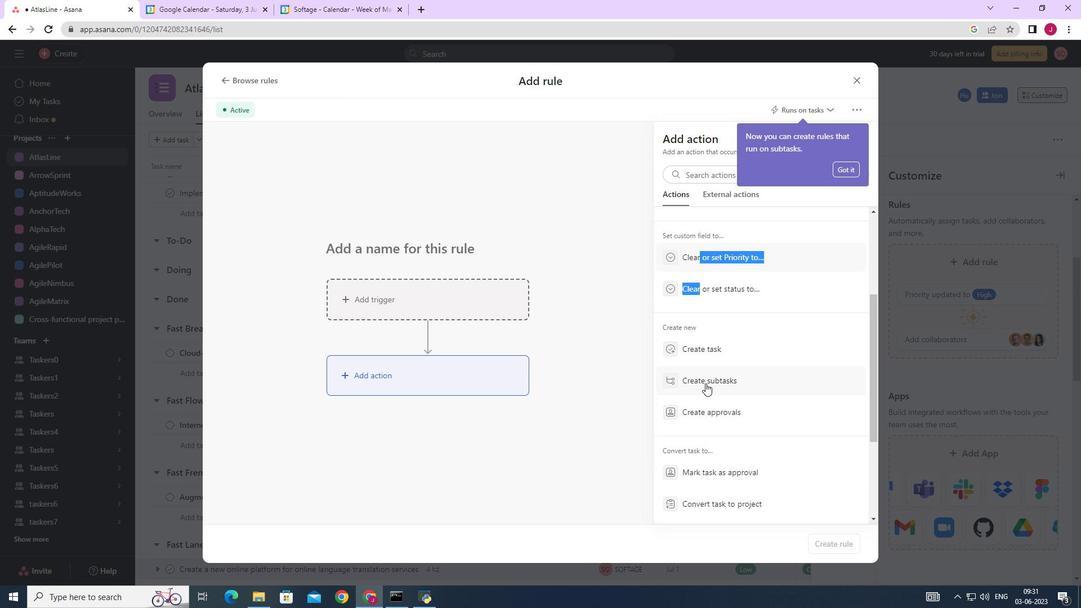 
Action: Mouse pressed left at (706, 380)
Screenshot: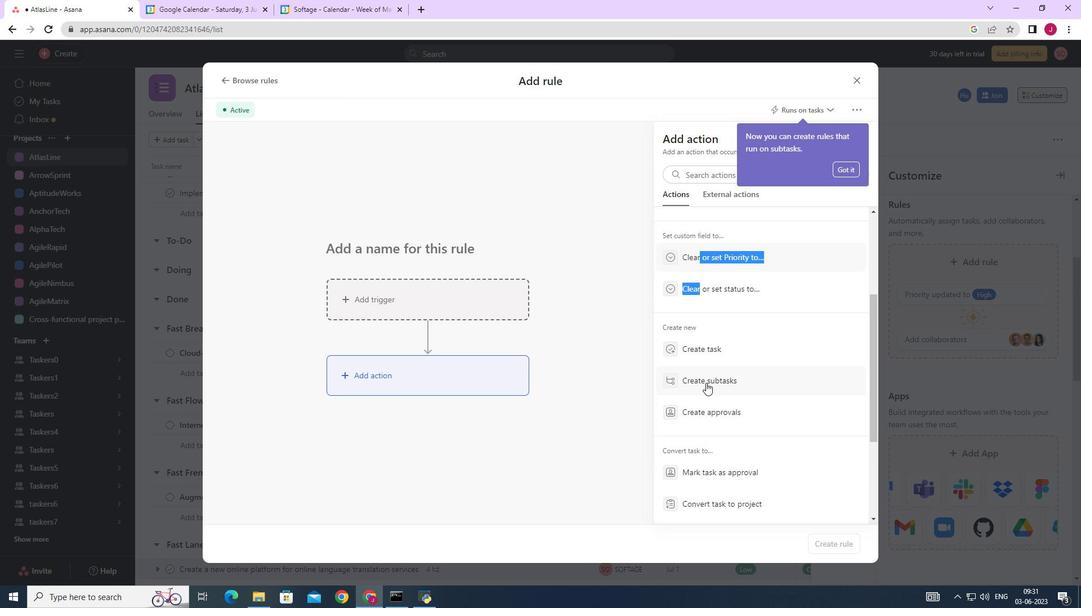 
Action: Mouse moved to (707, 175)
Screenshot: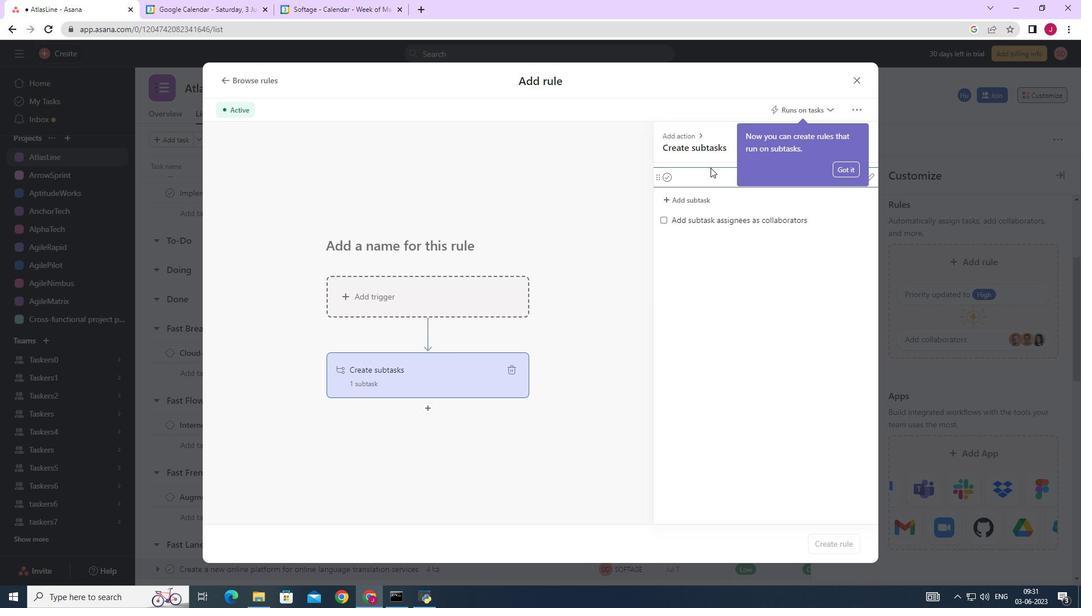 
Action: Mouse pressed left at (707, 175)
Screenshot: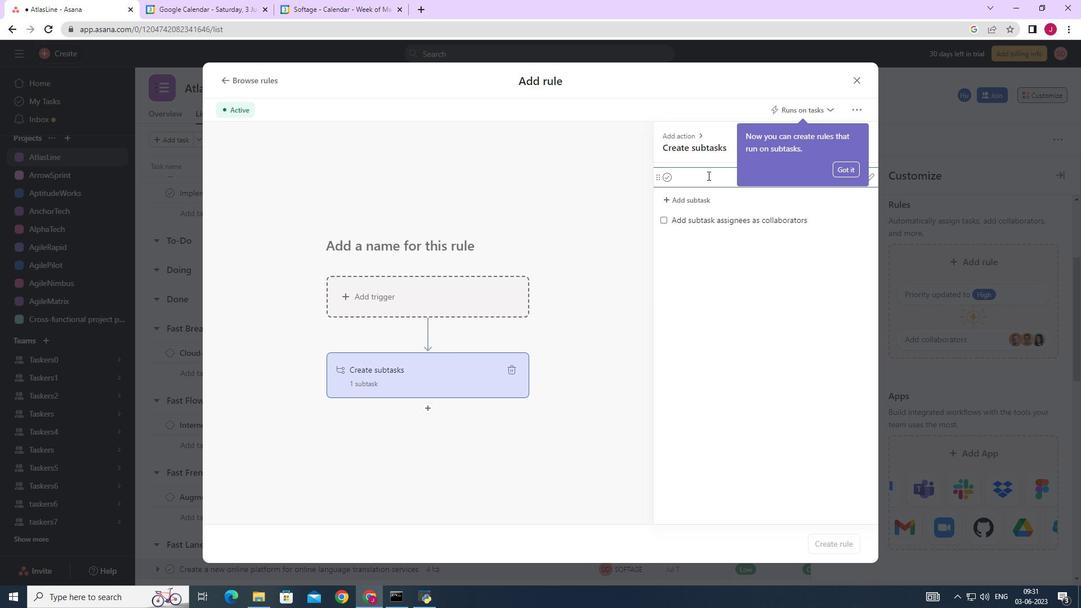 
Action: Key pressed <Key.caps_lock>G<Key.caps_lock>ather<Key.space>and<Key.space><Key.caps_lock>A<Key.caps_lock>nalyse<Key.space><Key.caps_lock>R<Key.caps_lock>ew<Key.backspace>quirements
Screenshot: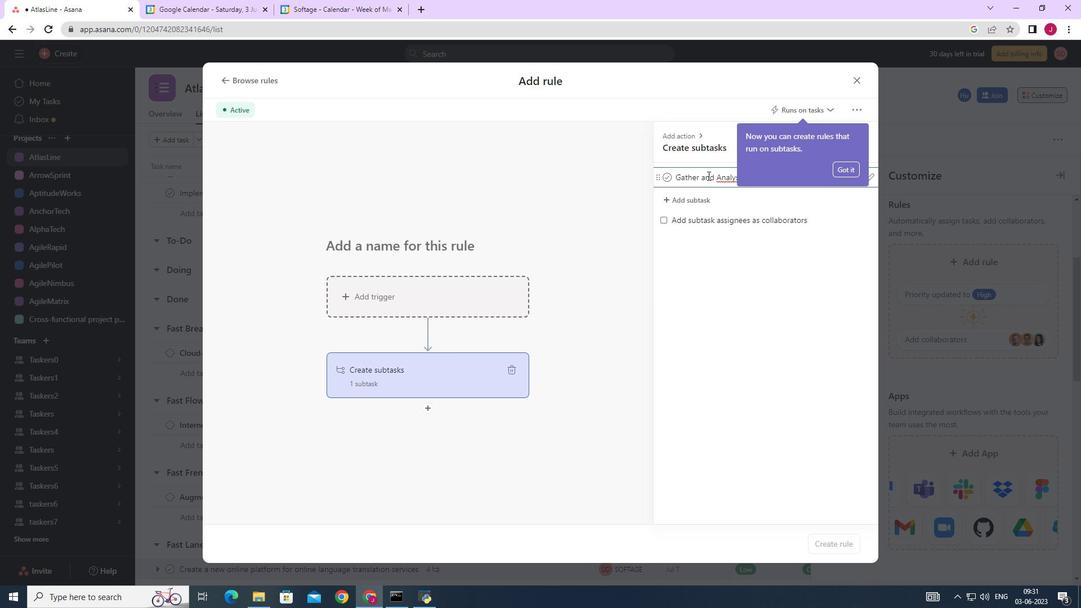 
Action: Mouse moved to (746, 223)
Screenshot: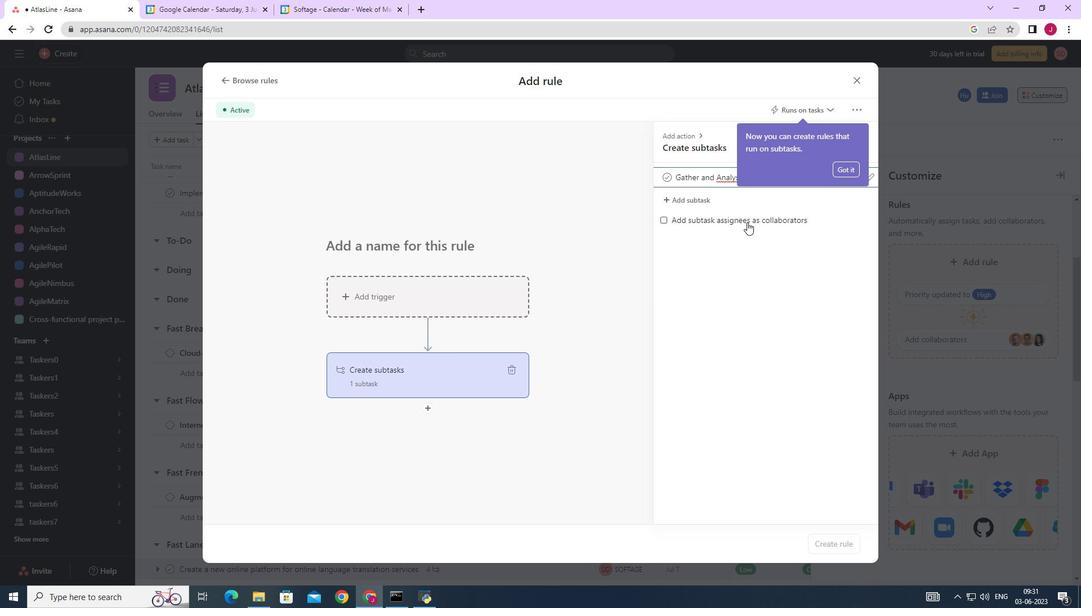 
Action: Mouse scrolled (746, 224) with delta (0, 0)
Screenshot: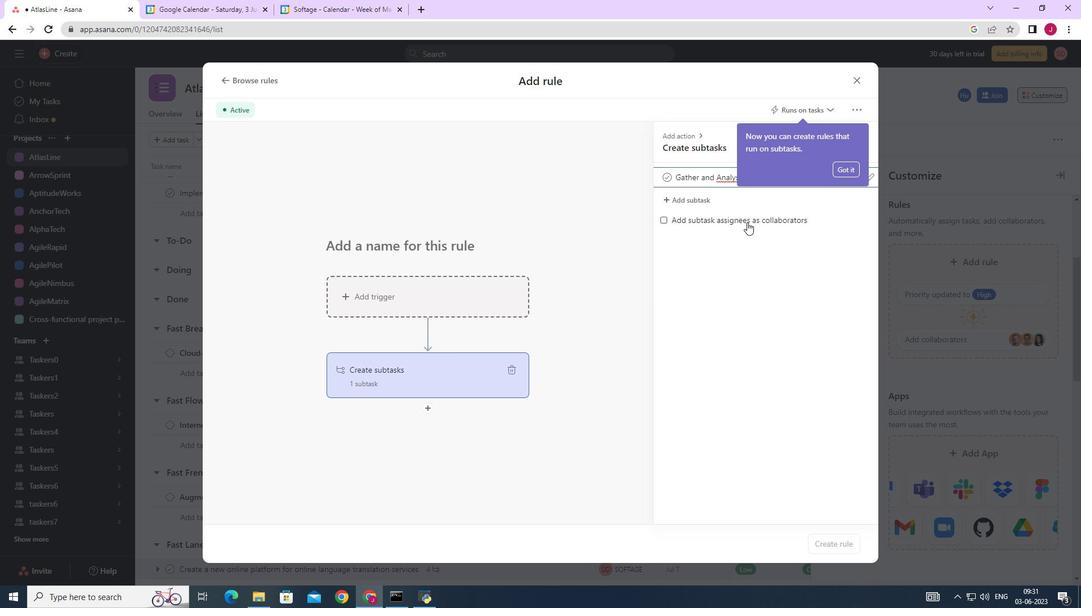 
Action: Mouse scrolled (746, 224) with delta (0, 0)
Screenshot: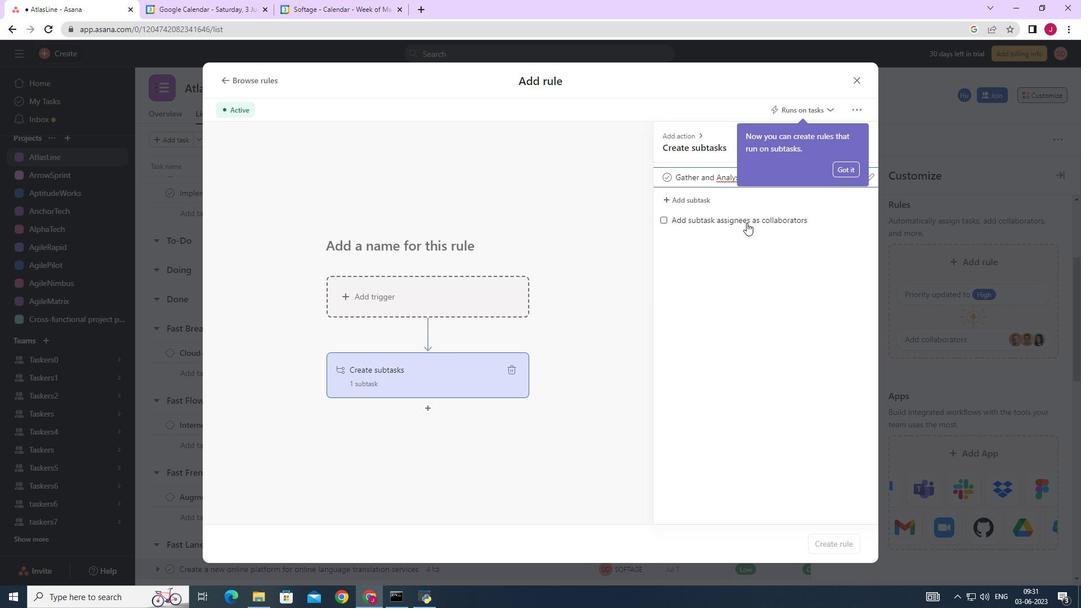
Action: Mouse scrolled (746, 224) with delta (0, 0)
Screenshot: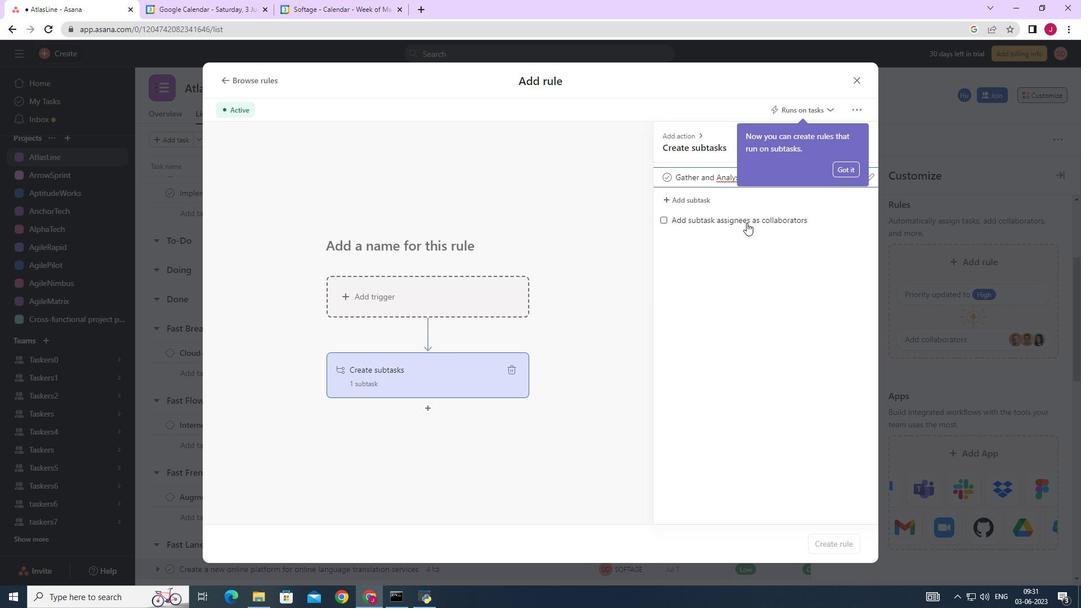 
Action: Mouse moved to (725, 178)
Screenshot: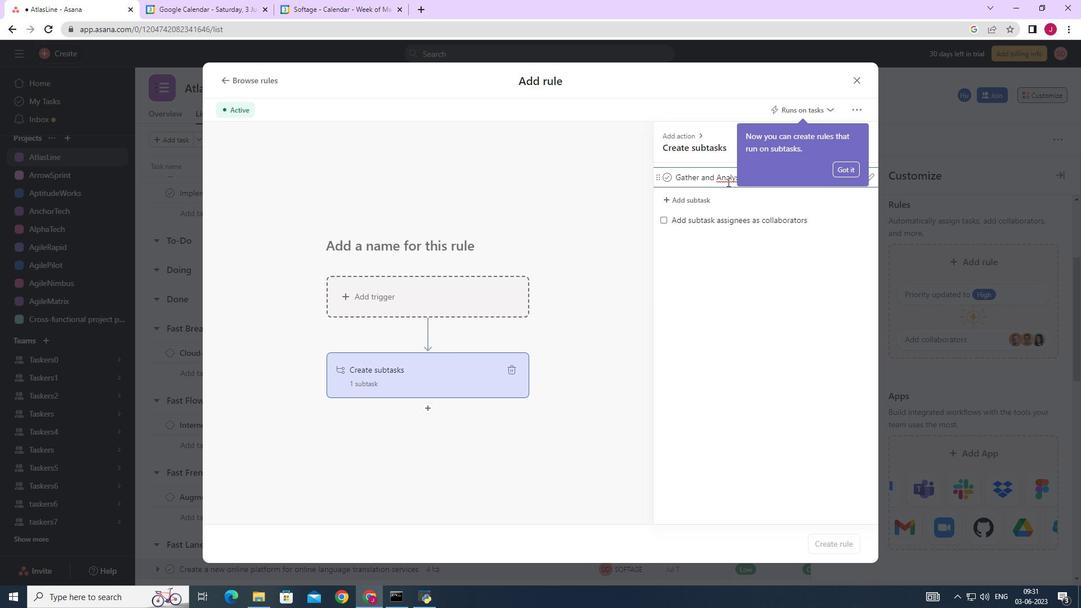 
Action: Mouse pressed left at (725, 178)
Screenshot: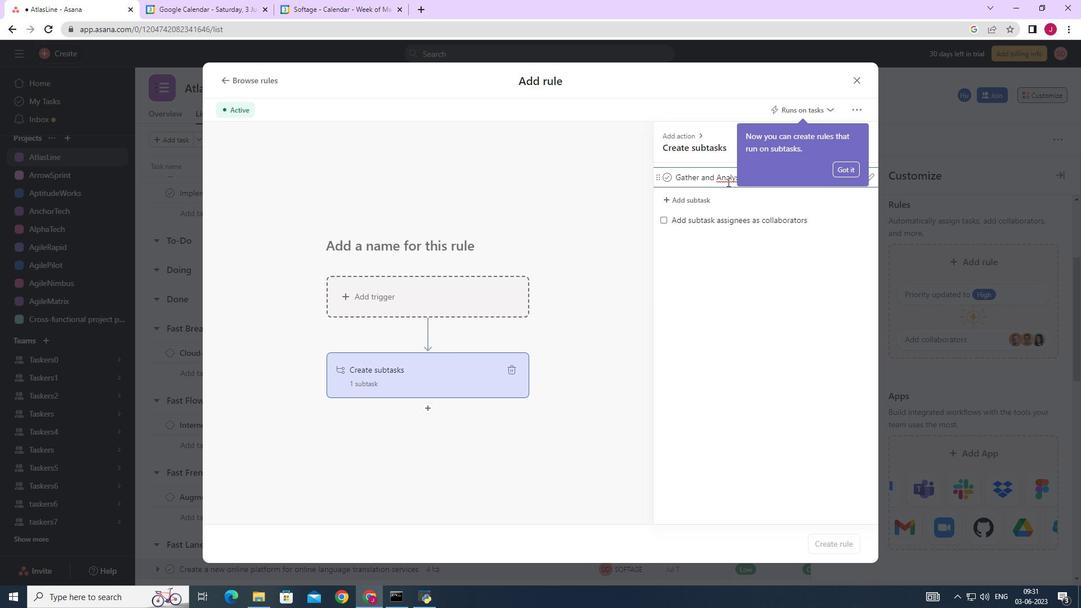 
Action: Mouse pressed right at (725, 178)
Screenshot: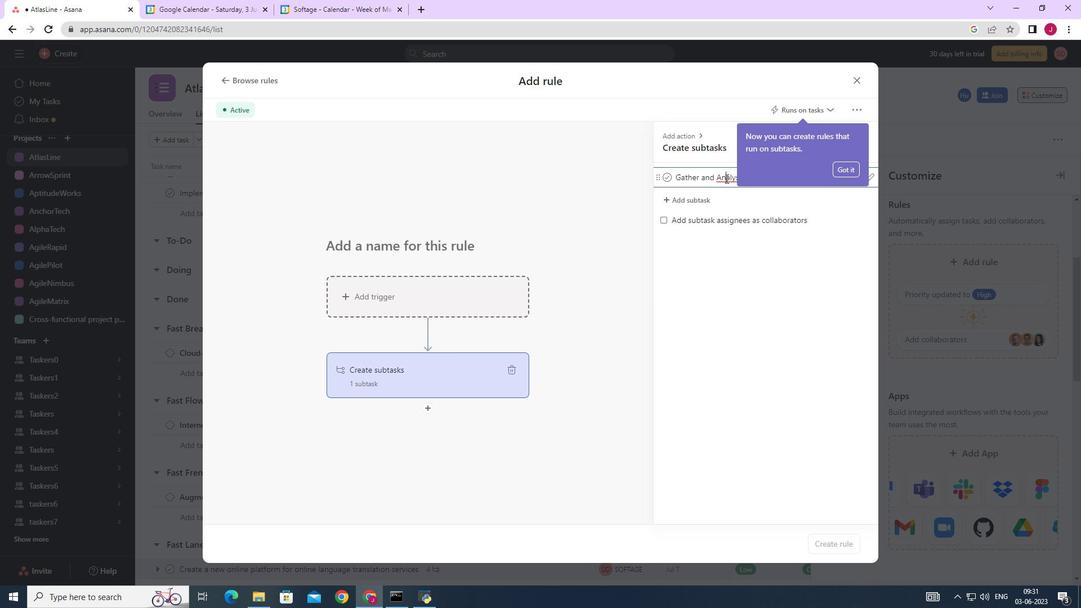 
Action: Mouse moved to (740, 189)
Screenshot: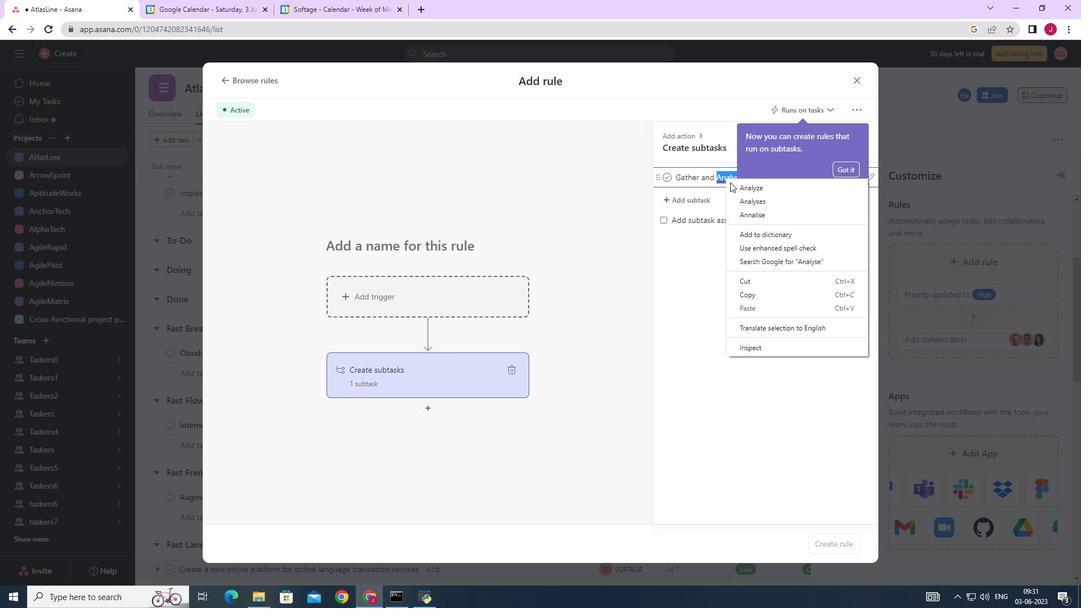 
Action: Mouse pressed left at (740, 189)
Screenshot: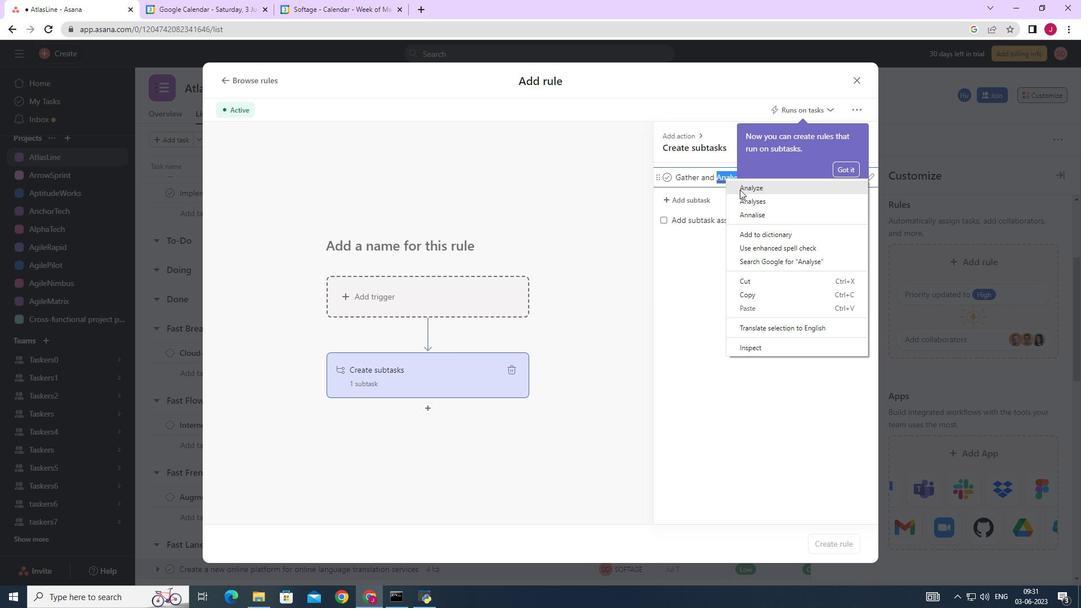 
Action: Mouse moved to (701, 198)
Screenshot: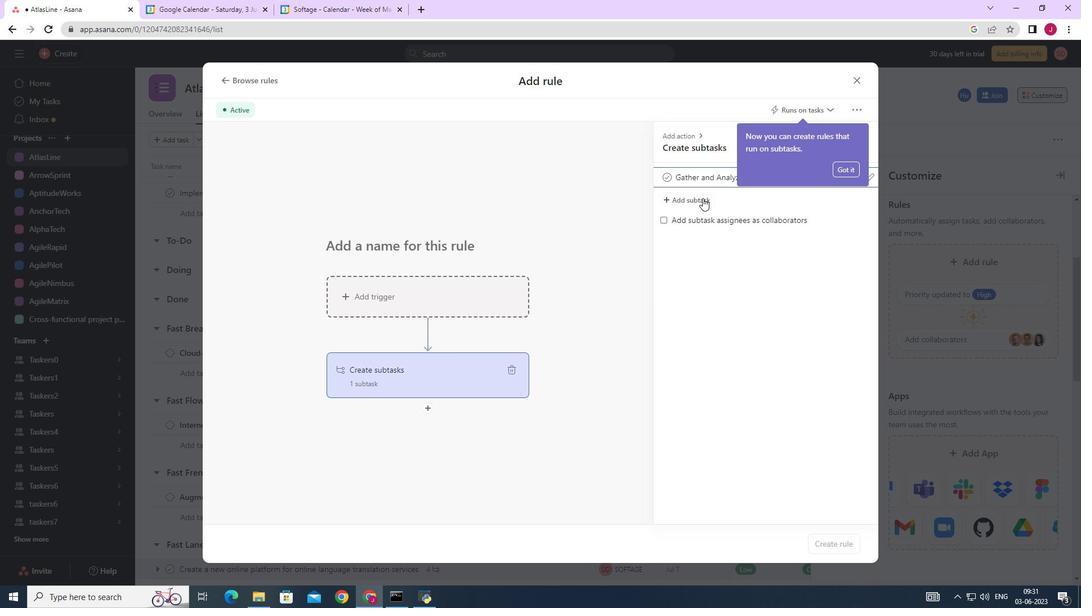 
Action: Mouse pressed left at (701, 198)
Screenshot: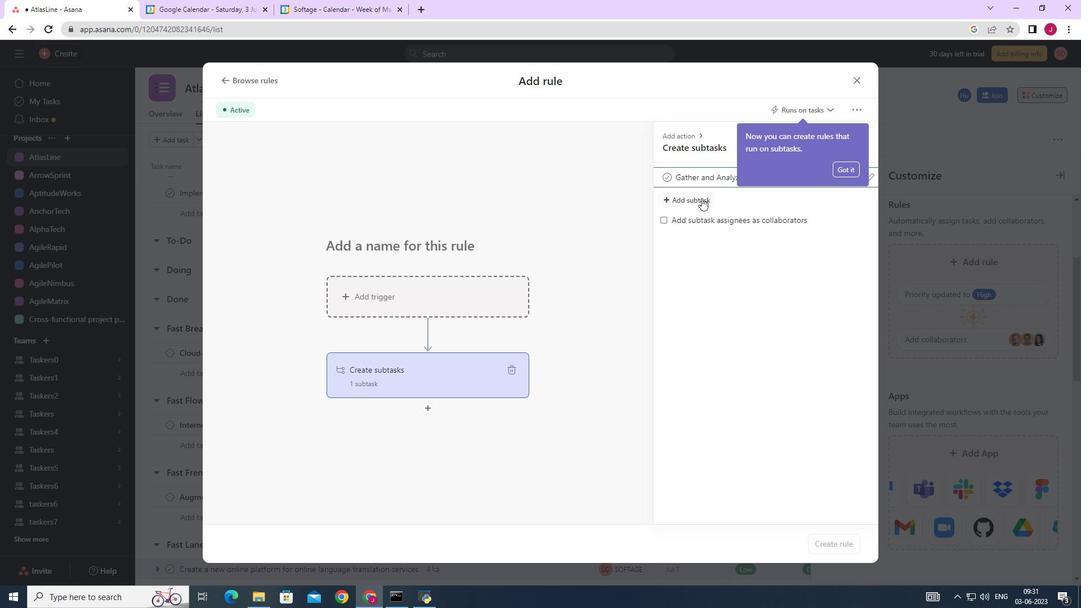
Action: Key pressed <Key.caps_lock>D<Key.caps_lock>esign<Key.space>and<Key.space><Key.caps_lock>I<Key.caps_lock>mplement<Key.space><Key.caps_lock>S<Key.caps_lock>p<Key.backspace>olution
Screenshot: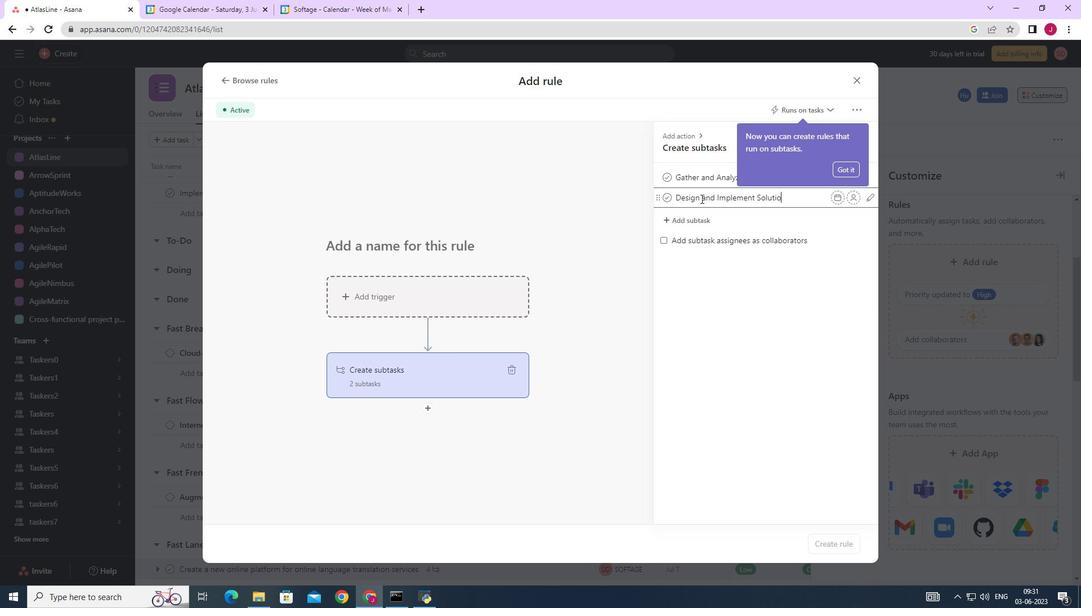 
Action: Mouse moved to (690, 219)
Screenshot: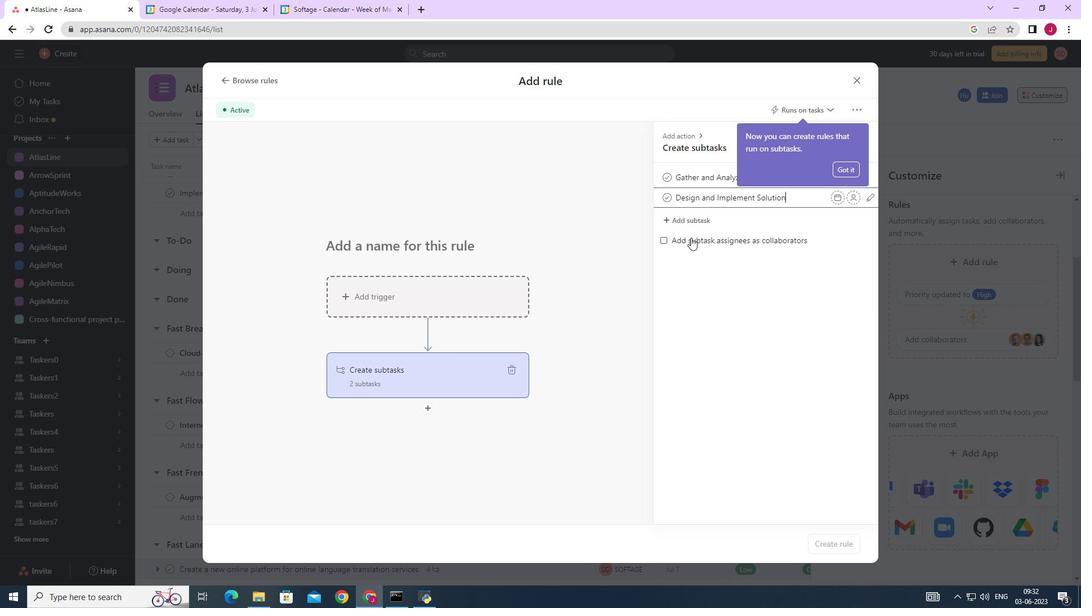 
Action: Mouse pressed left at (690, 219)
Screenshot: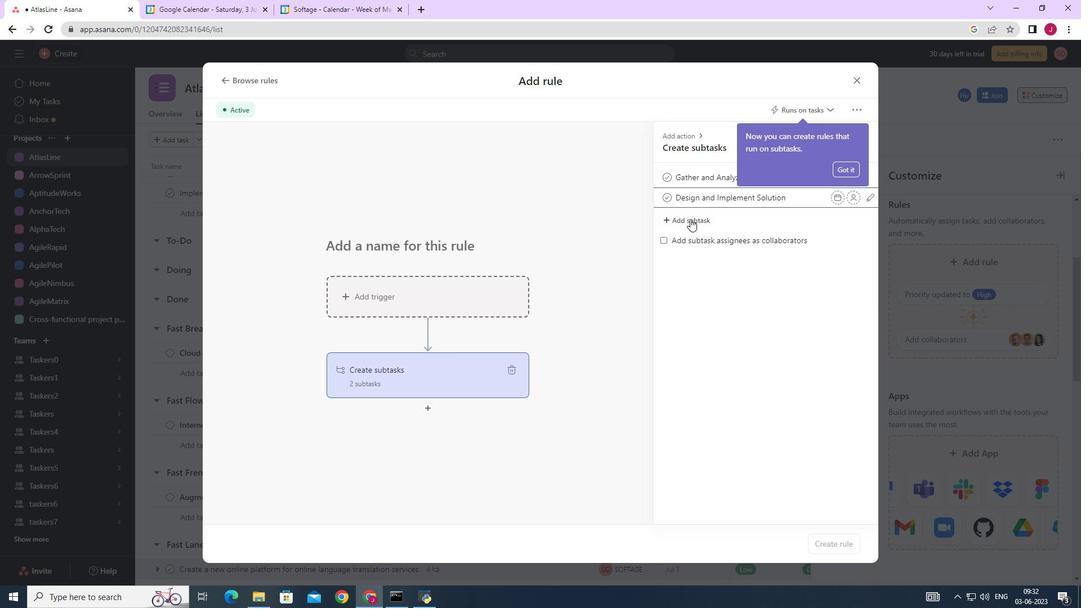 
Action: Key pressed <Key.caps_lock>S<Key.caps_lock>ystem<Key.space><Key.caps_lock>T<Key.caps_lock>est<Key.space>and<Key.space><Key.caps_lock>UAT
Screenshot: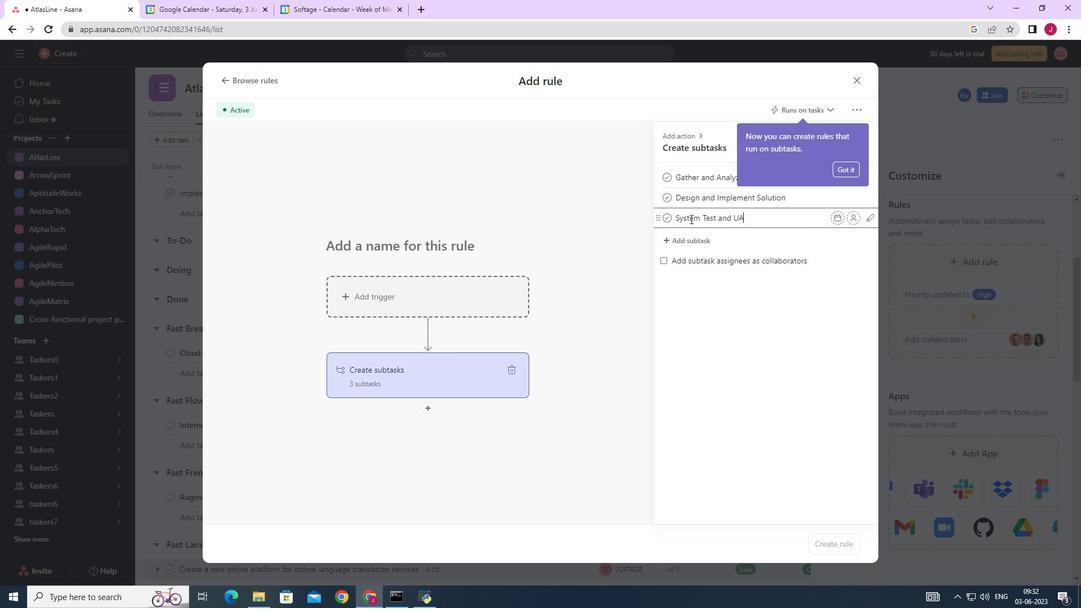 
Action: Mouse moved to (697, 238)
Screenshot: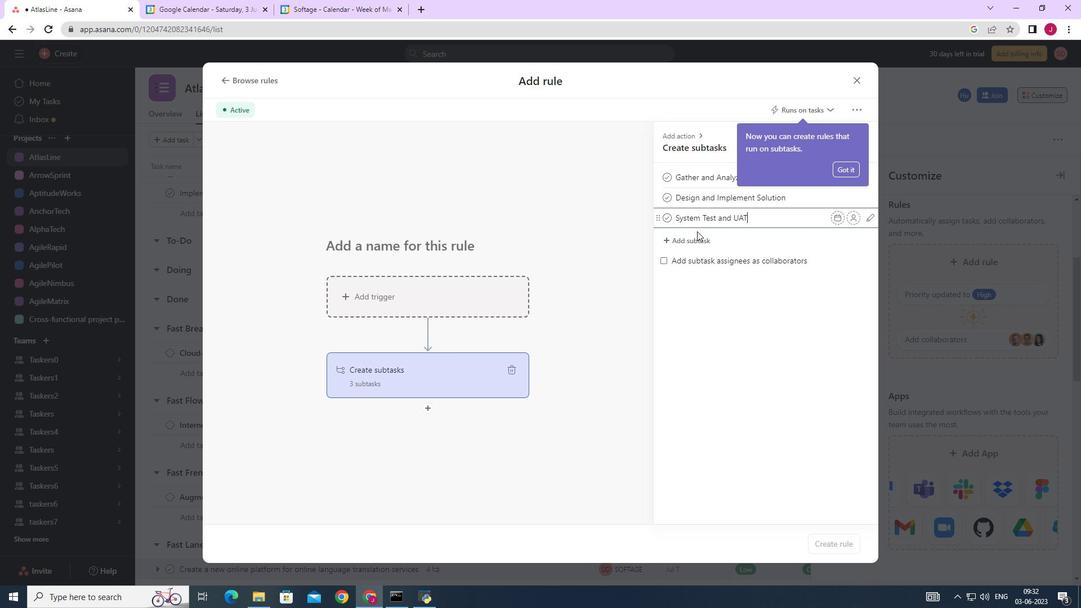 
Action: Mouse pressed left at (697, 238)
Screenshot: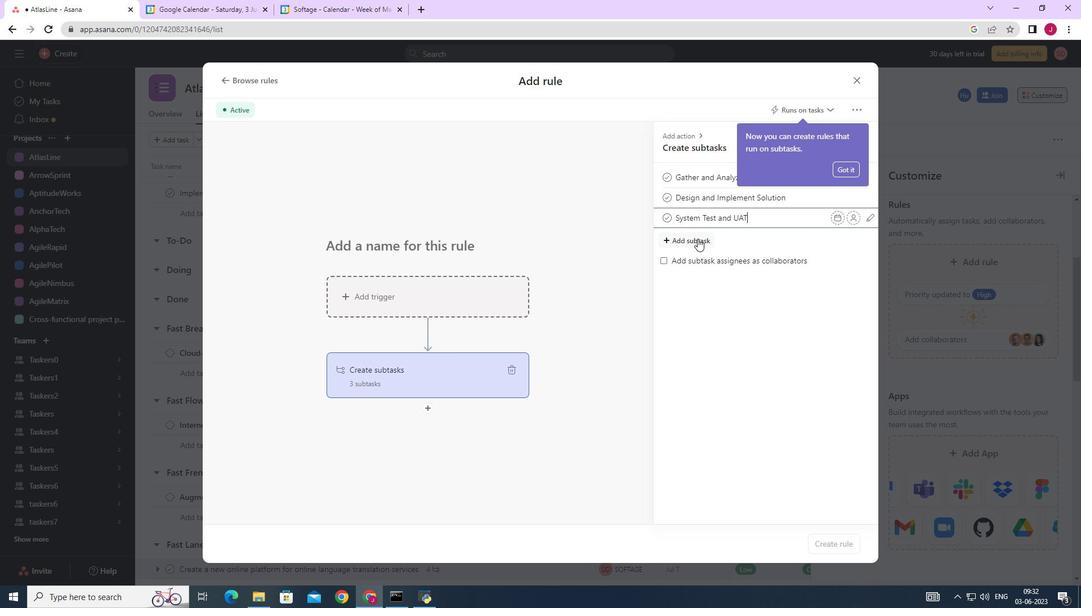 
Action: Key pressed <Key.caps_lock>r<Key.caps_lock>ELEASE<Key.space>TO<Key.space>PRODUCTION<Key.backspace><Key.backspace><Key.backspace><Key.backspace><Key.backspace><Key.backspace><Key.backspace><Key.backspace><Key.backspace><Key.backspace><Key.backspace><Key.backspace><Key.backspace><Key.backspace><Key.backspace><Key.backspace><Key.backspace><Key.backspace><Key.backspace><Key.backspace><Key.backspace><Key.backspace><Key.backspace><Key.backspace><Key.backspace>R<Key.caps_lock>elease<Key.space>to<Key.space>production<Key.space>/<Key.space><Key.caps_lock>GO<Key.backspace><Key.caps_lock>o<Key.space><Key.caps_lock>L<Key.caps_lock>ive<Key.enter>
Screenshot: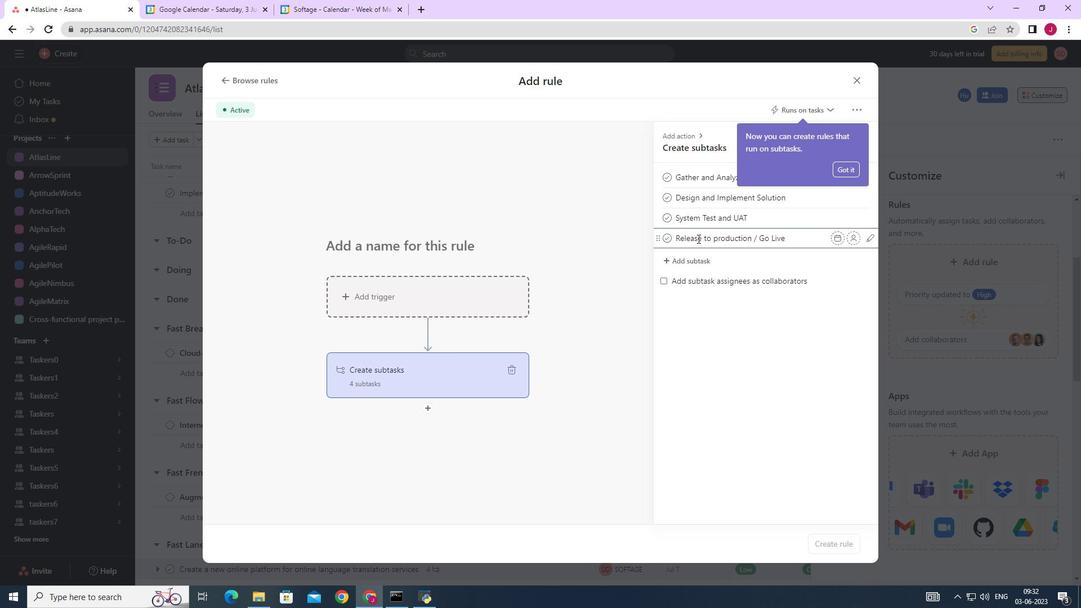 
Action: Mouse moved to (858, 79)
Screenshot: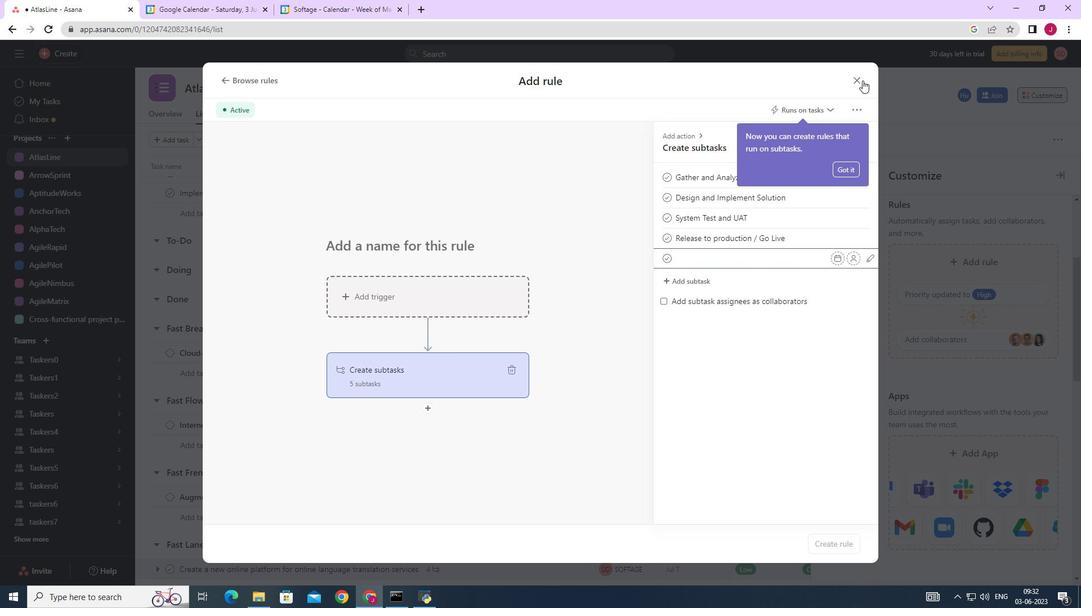 
Action: Mouse pressed left at (858, 79)
Screenshot: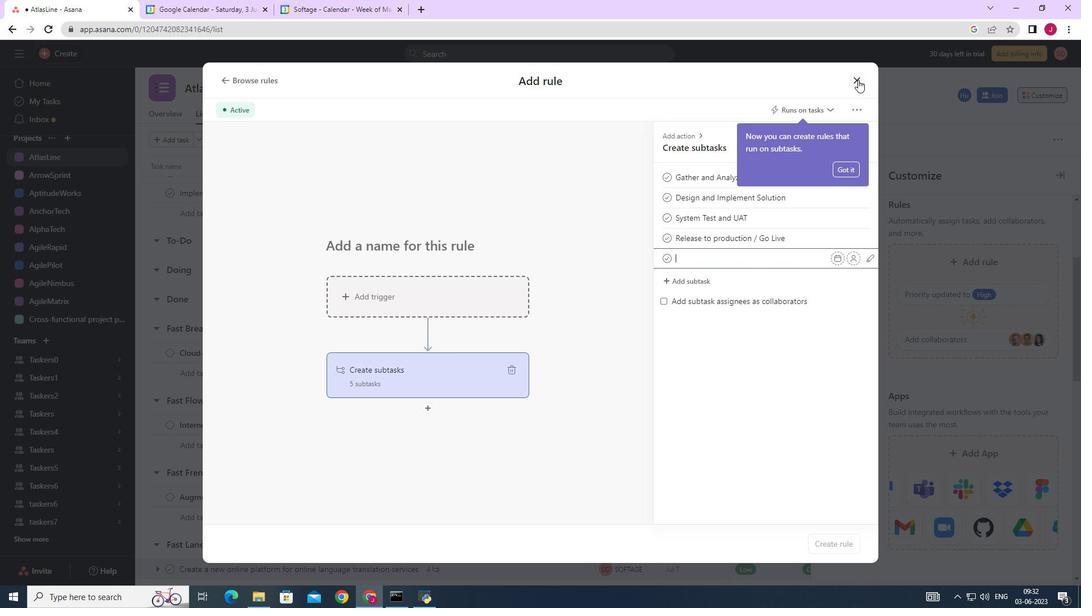 
